 Task: Look for space in Coudekerque-Branche, France from 8th June, 2023 to 16th June, 2023 for 2 adults in price range Rs.10000 to Rs.15000. Place can be entire place with 1  bedroom having 1 bed and 1 bathroom. Property type can be house, flat, guest house, hotel. Amenities needed are: wifi, washing machine. Booking option can be shelf check-in. Required host language is English.
Action: Mouse moved to (416, 115)
Screenshot: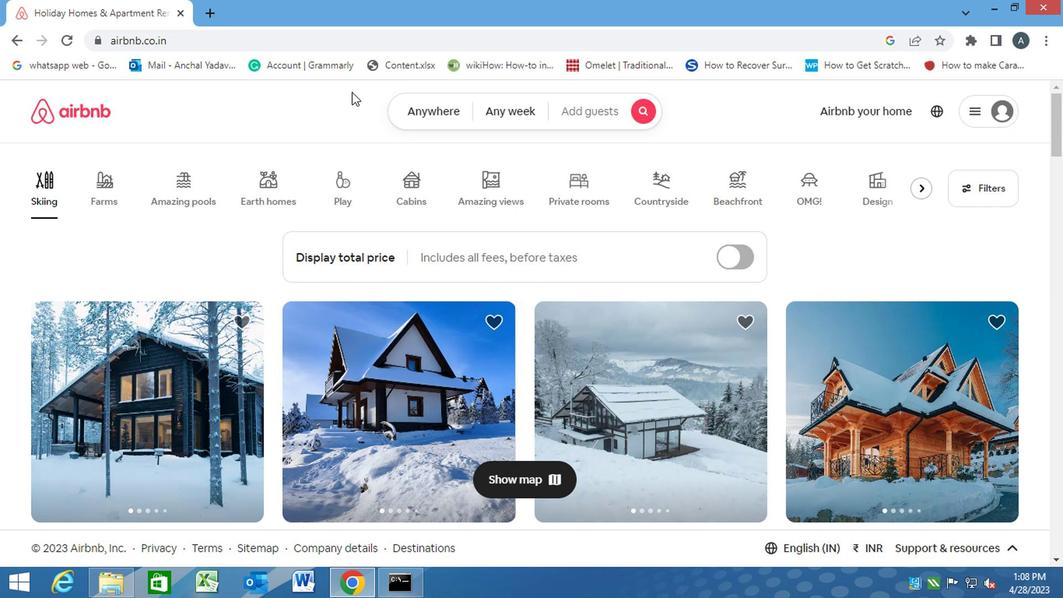 
Action: Mouse pressed left at (416, 115)
Screenshot: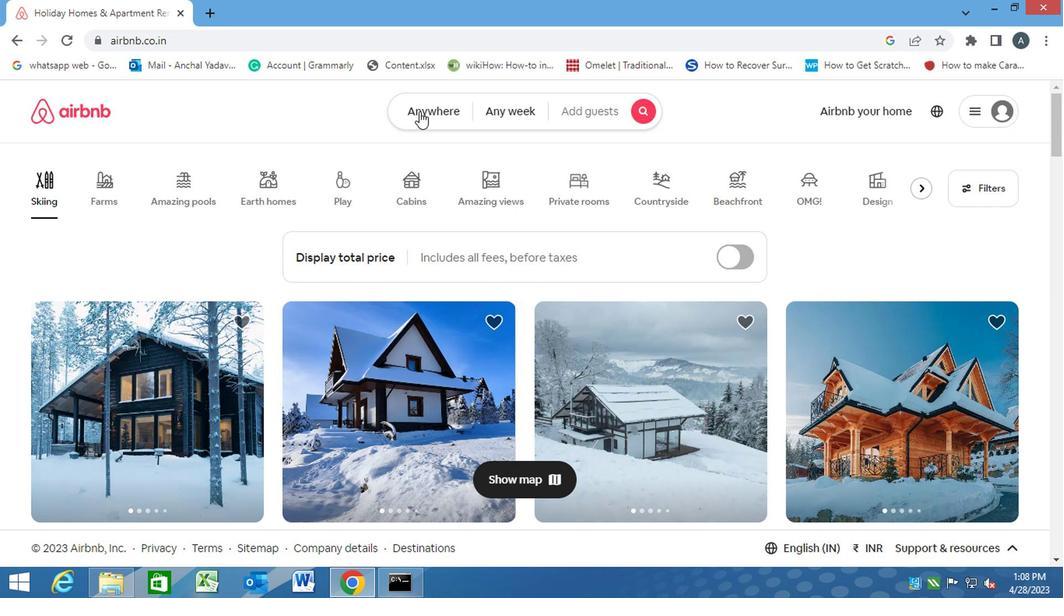 
Action: Mouse moved to (363, 169)
Screenshot: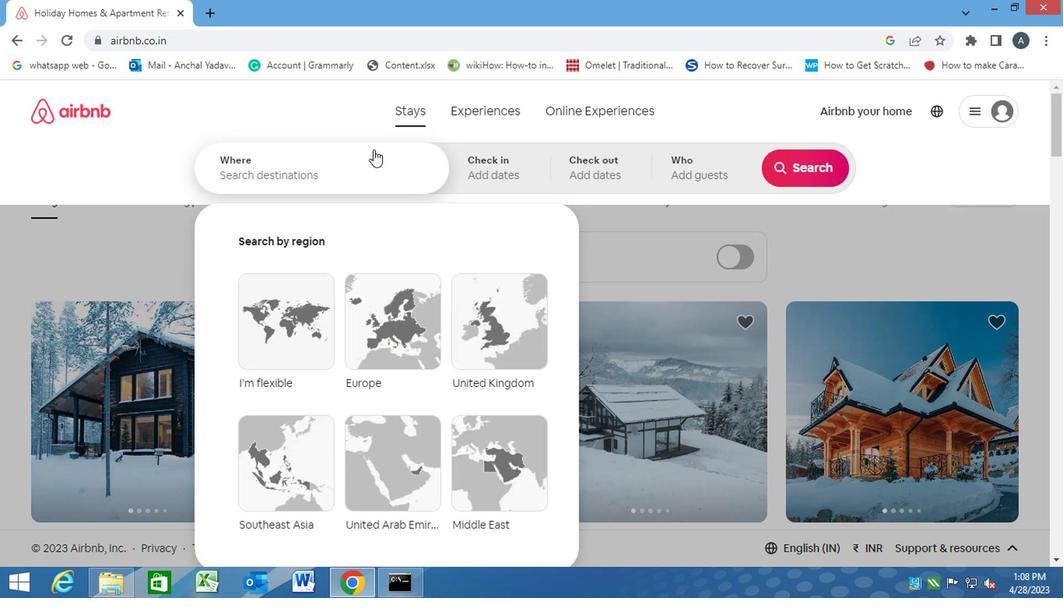 
Action: Mouse pressed left at (363, 169)
Screenshot: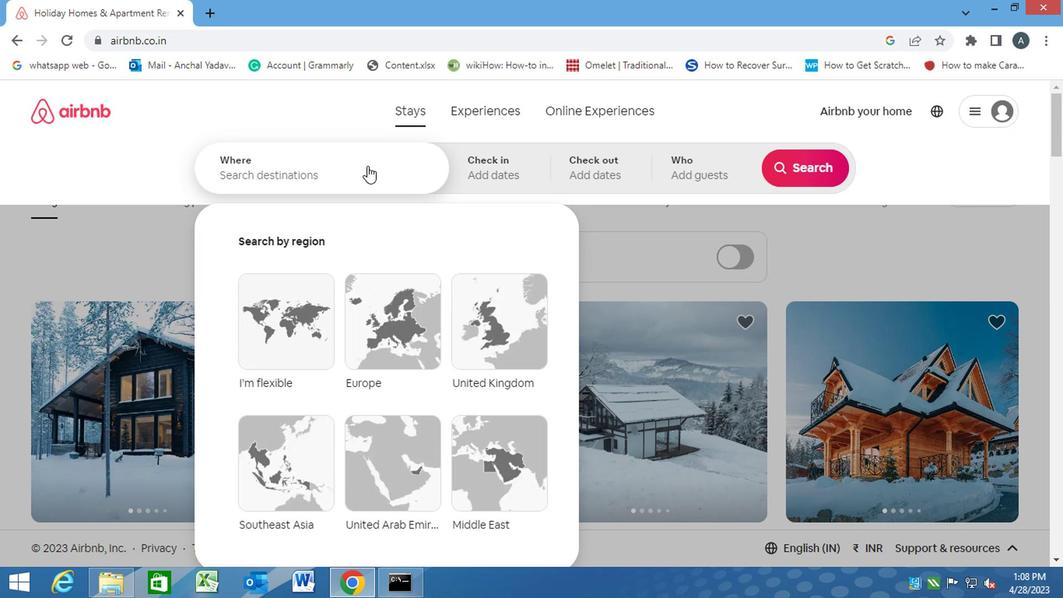 
Action: Key pressed <Key.caps_lock>c<Key.caps_lock>oudekerque-<Key.caps_lock>b
Screenshot: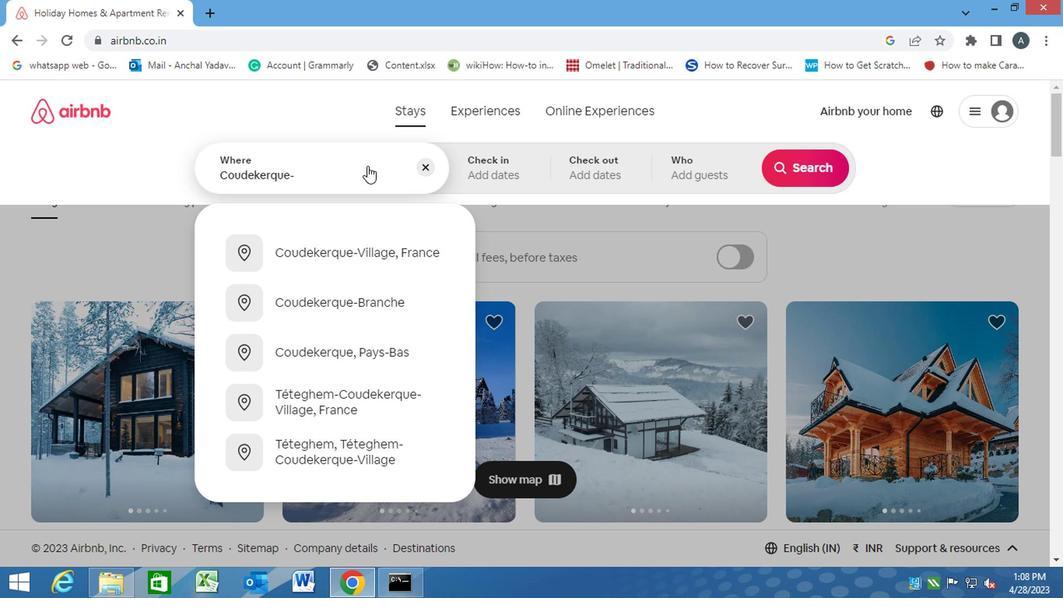 
Action: Mouse moved to (364, 169)
Screenshot: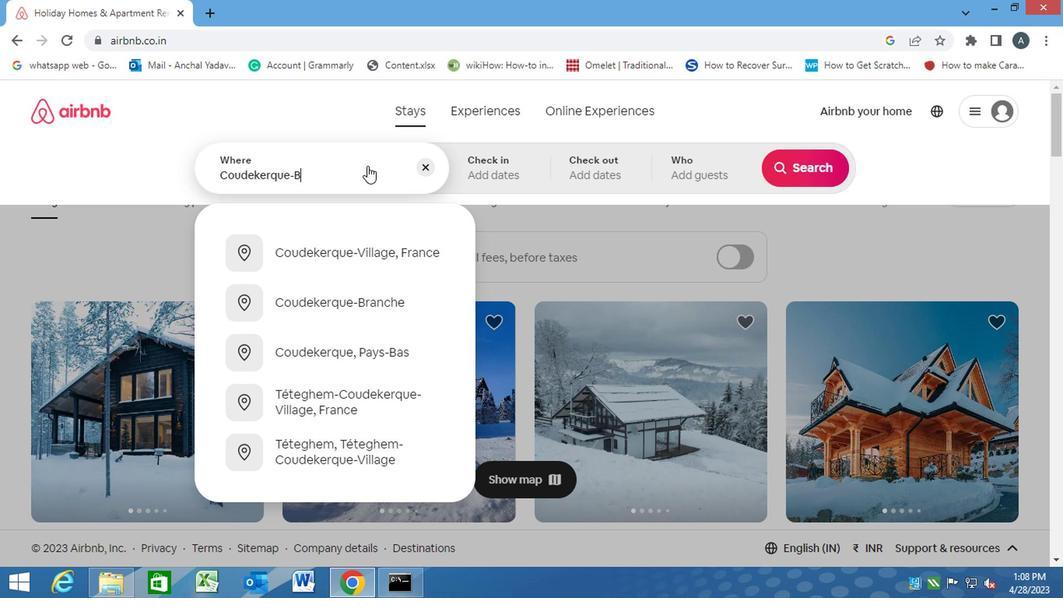 
Action: Key pressed <Key.caps_lock>ranche,<Key.space><Key.caps_lock>f<Key.caps_lock>rance<Key.enter>
Screenshot: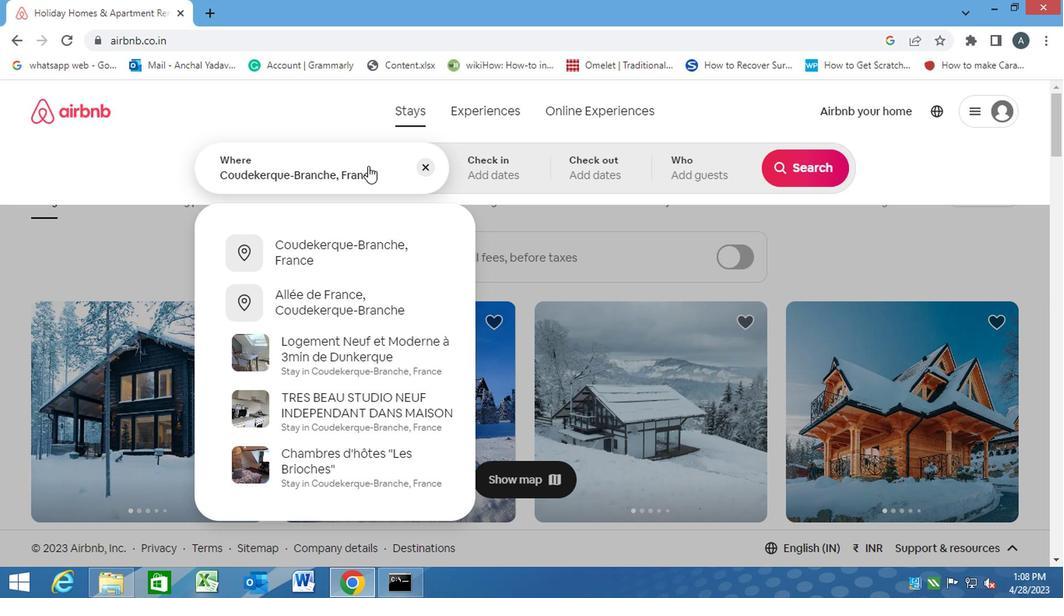 
Action: Mouse moved to (796, 291)
Screenshot: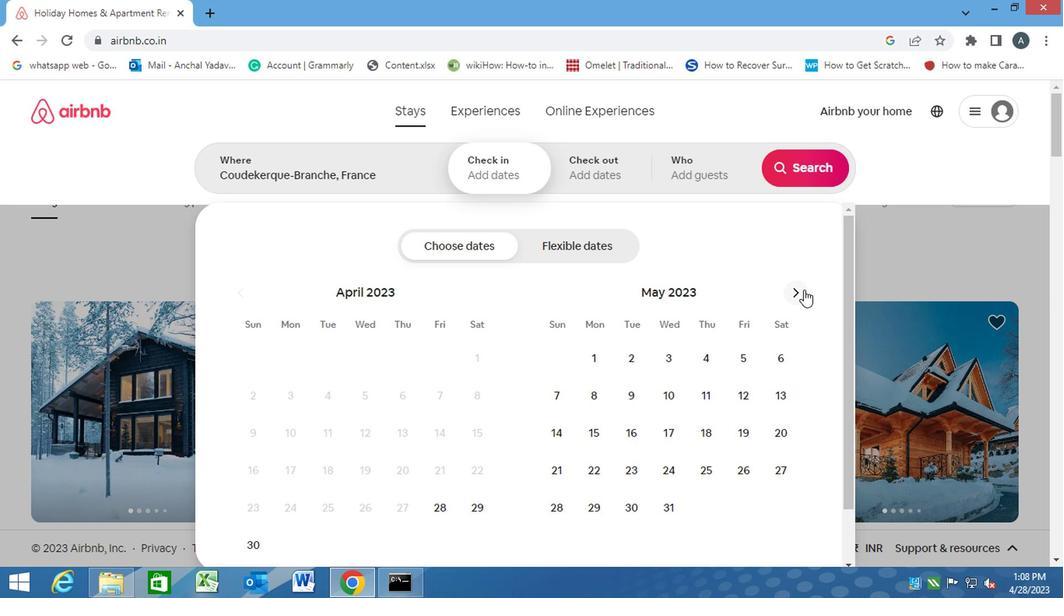 
Action: Mouse pressed left at (796, 291)
Screenshot: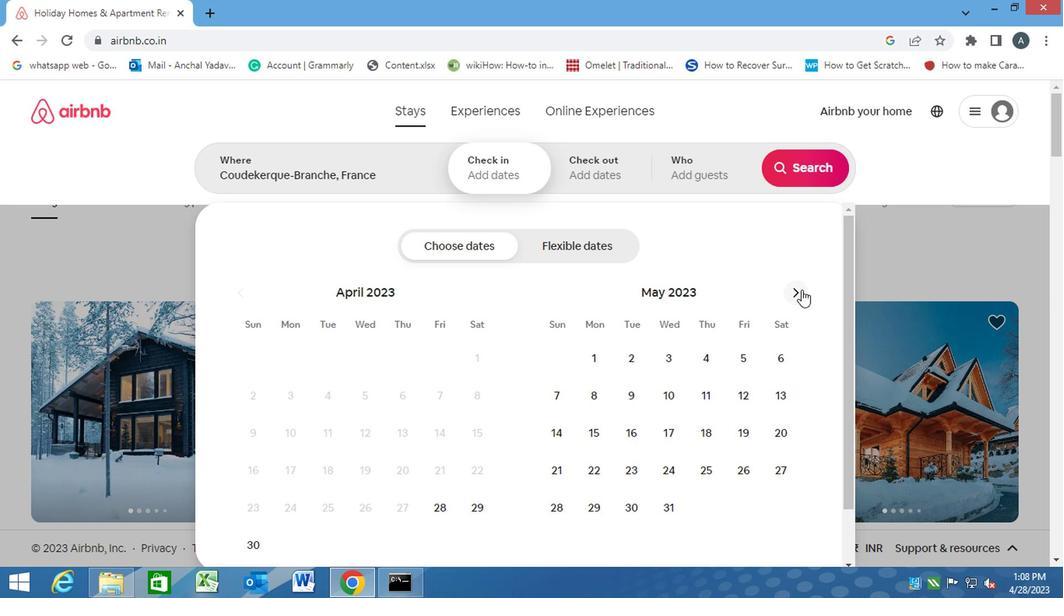 
Action: Mouse moved to (713, 398)
Screenshot: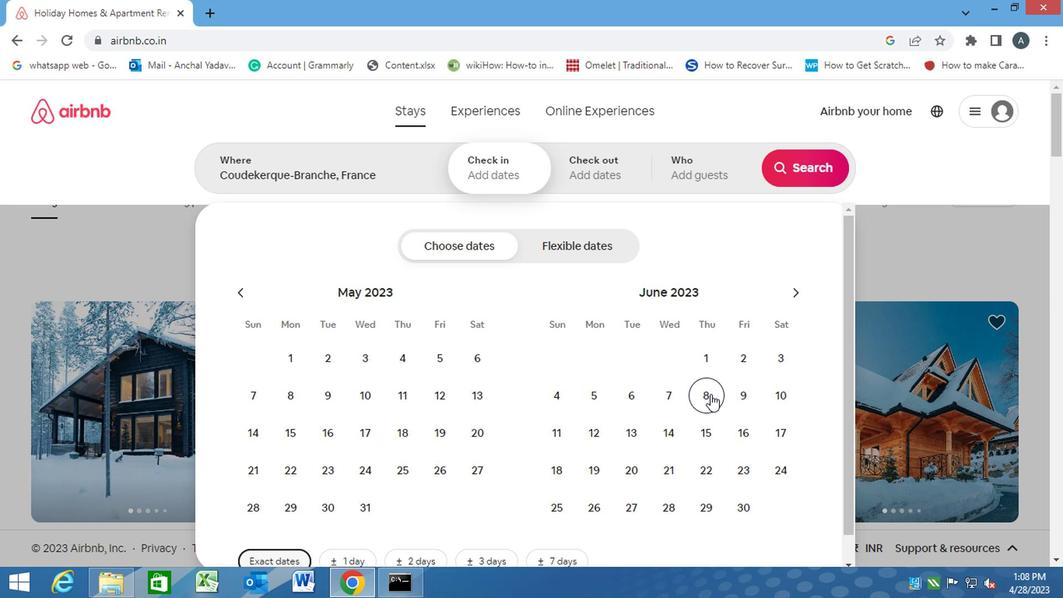 
Action: Mouse pressed left at (713, 398)
Screenshot: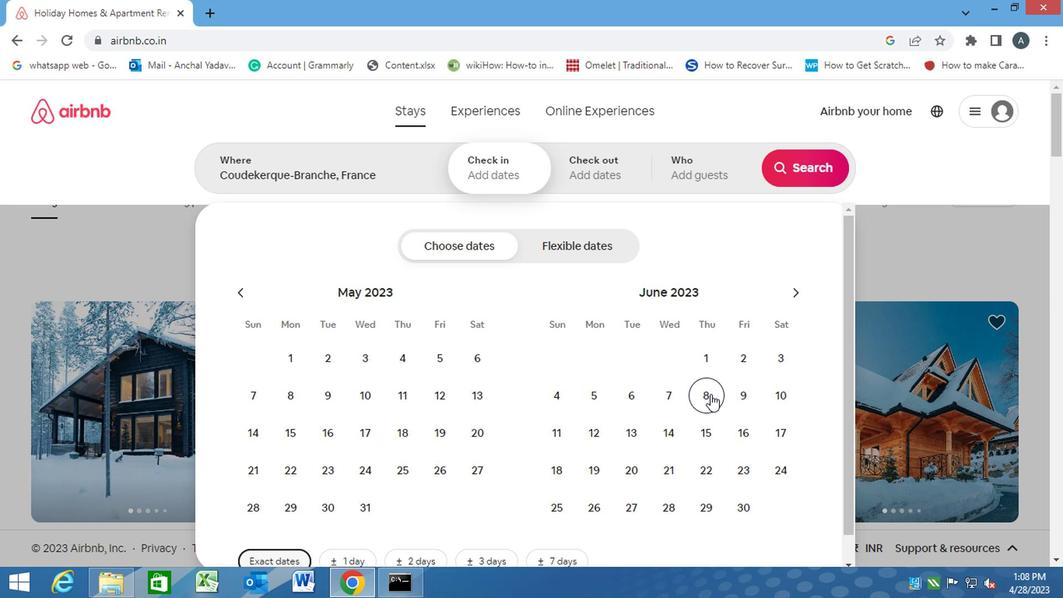
Action: Mouse moved to (740, 436)
Screenshot: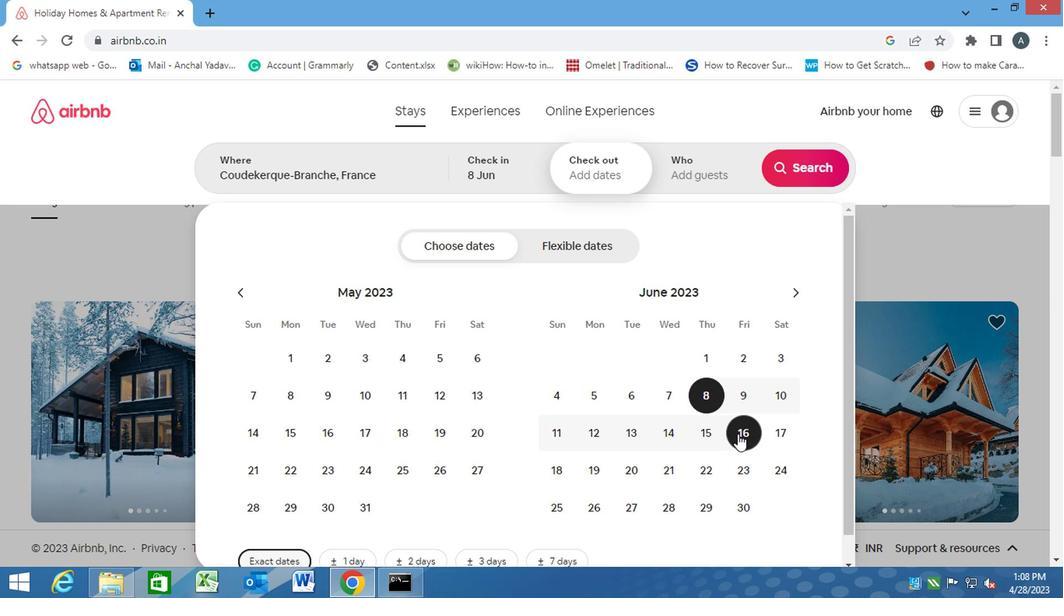
Action: Mouse pressed left at (740, 436)
Screenshot: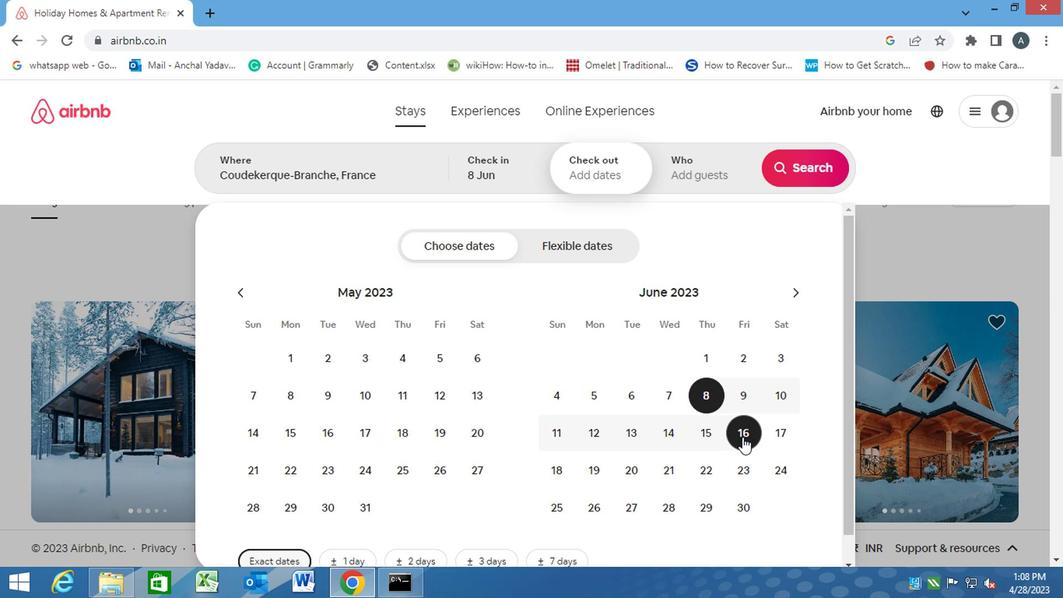 
Action: Mouse moved to (683, 183)
Screenshot: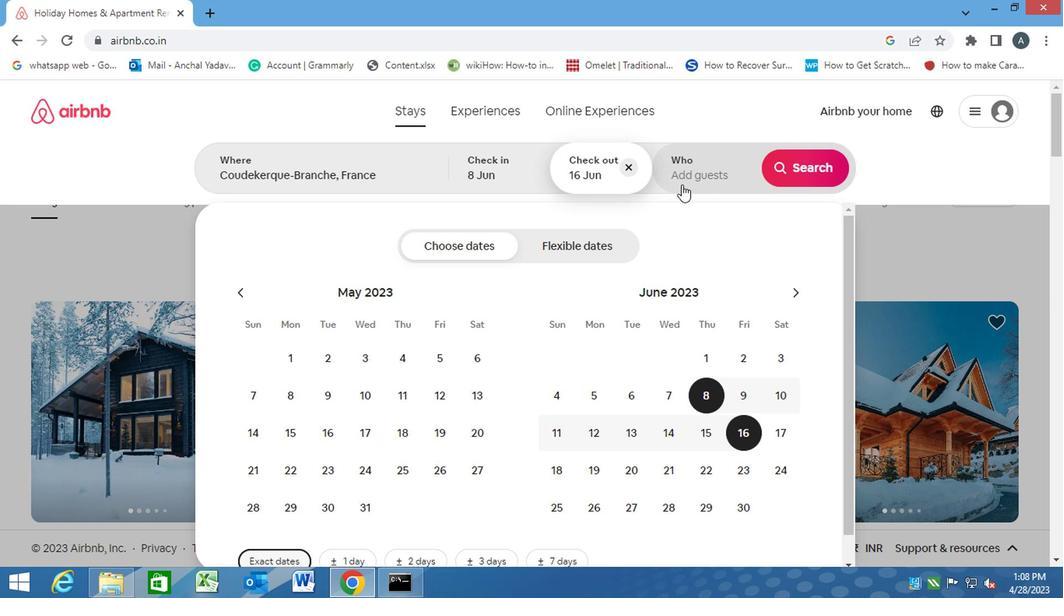 
Action: Mouse pressed left at (683, 183)
Screenshot: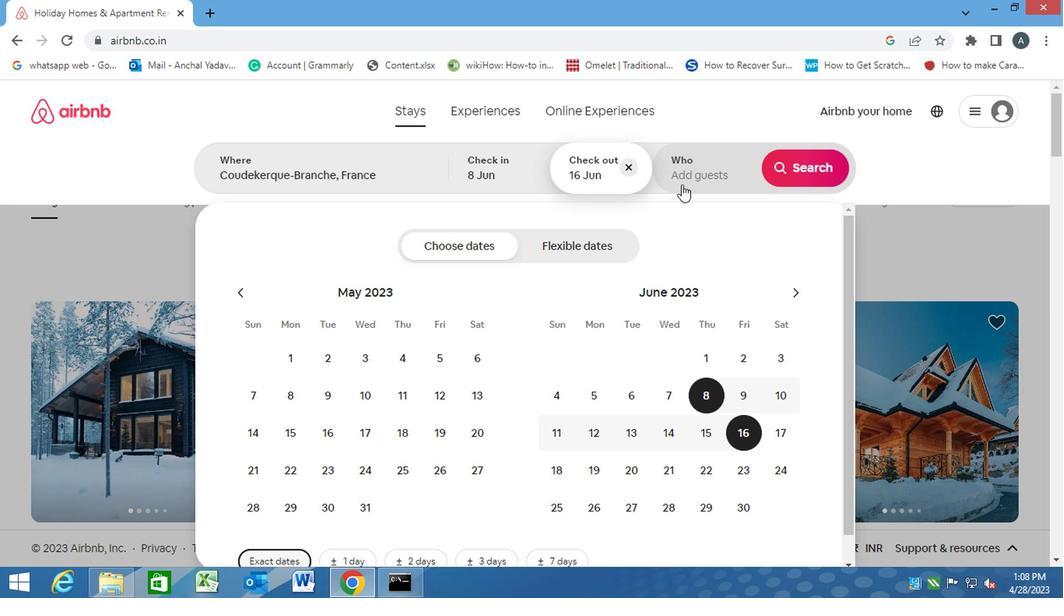 
Action: Mouse moved to (803, 246)
Screenshot: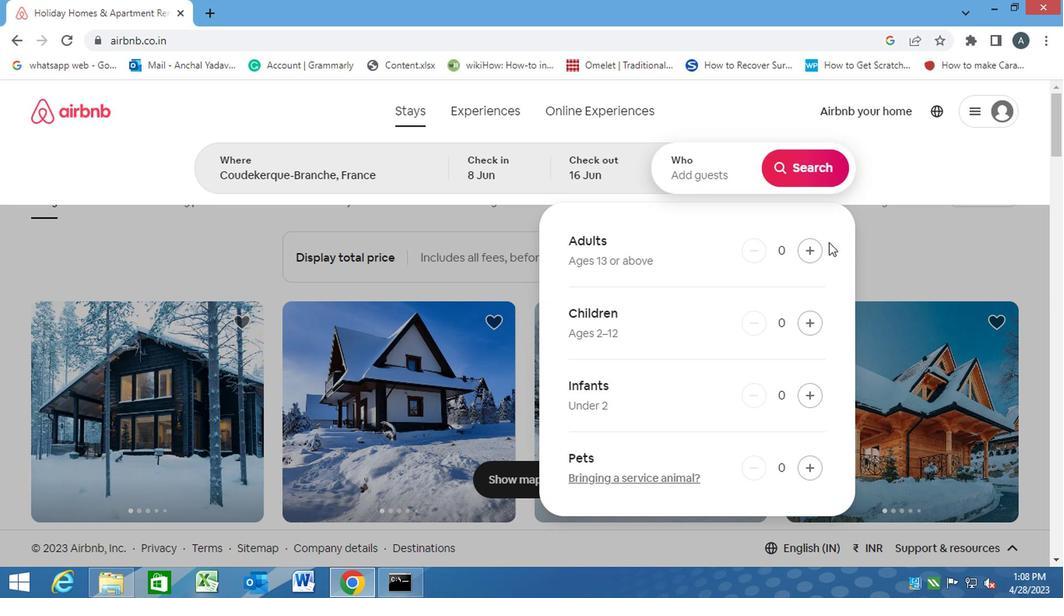 
Action: Mouse pressed left at (803, 246)
Screenshot: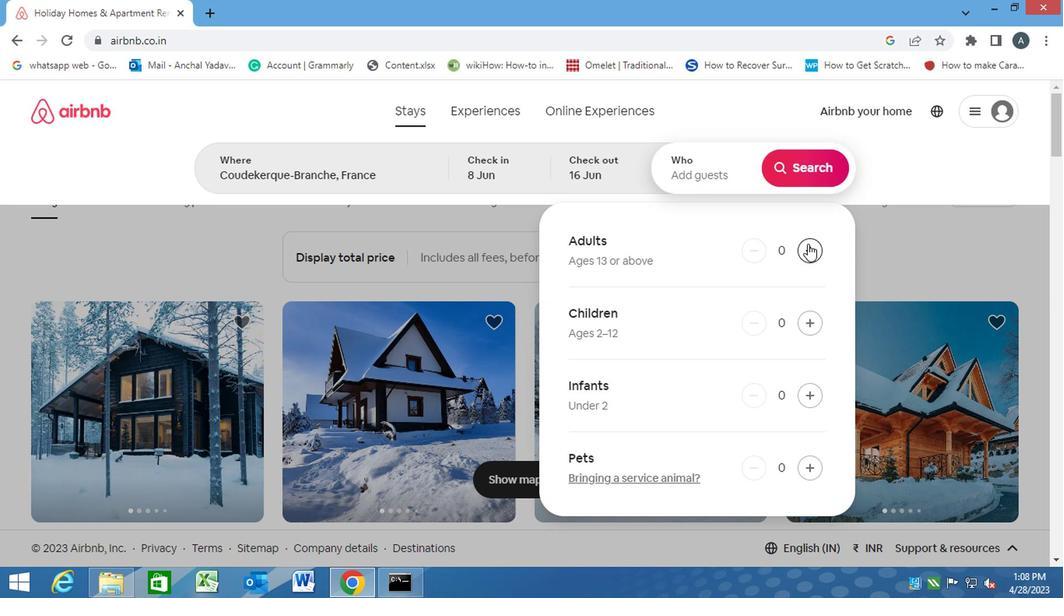 
Action: Mouse pressed left at (803, 246)
Screenshot: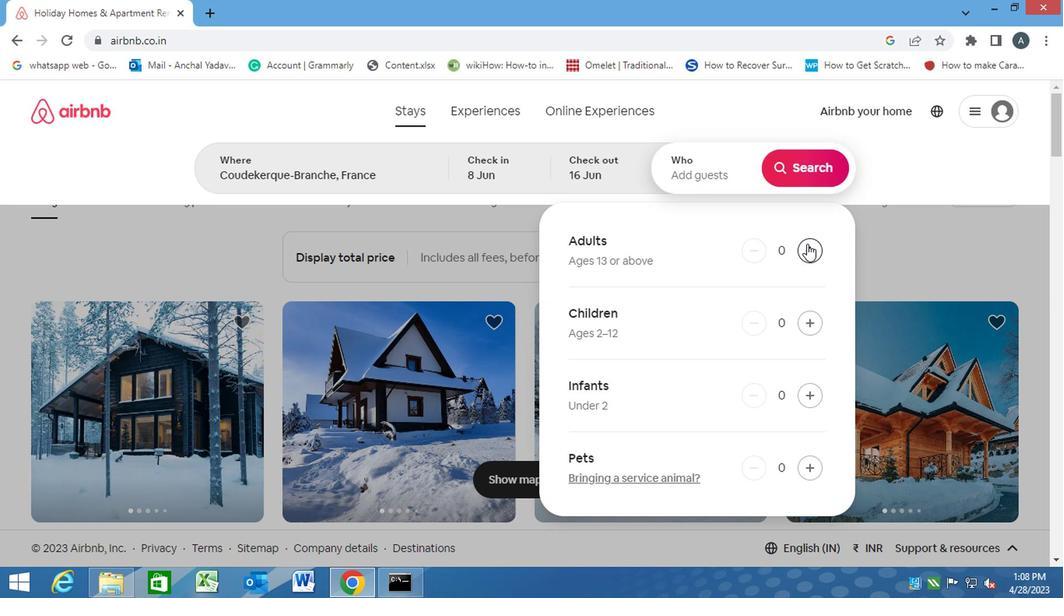 
Action: Mouse moved to (791, 178)
Screenshot: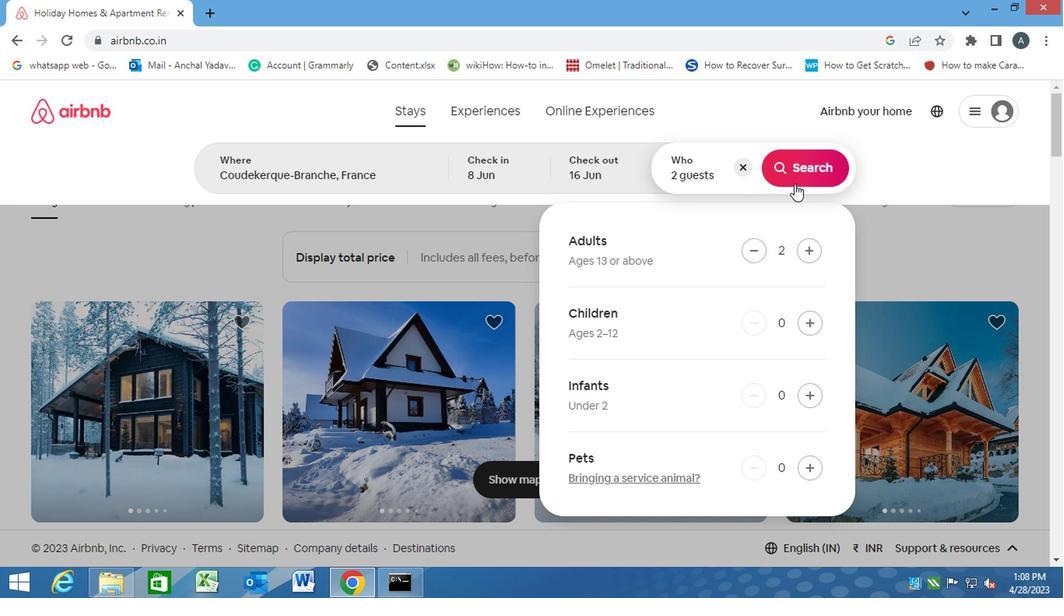 
Action: Mouse pressed left at (791, 178)
Screenshot: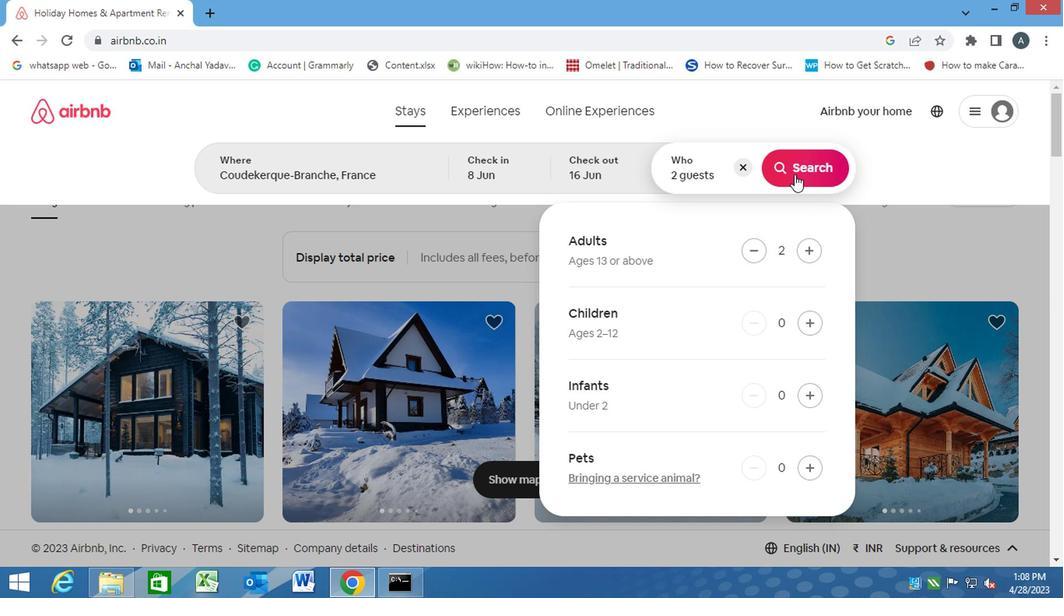 
Action: Mouse moved to (987, 176)
Screenshot: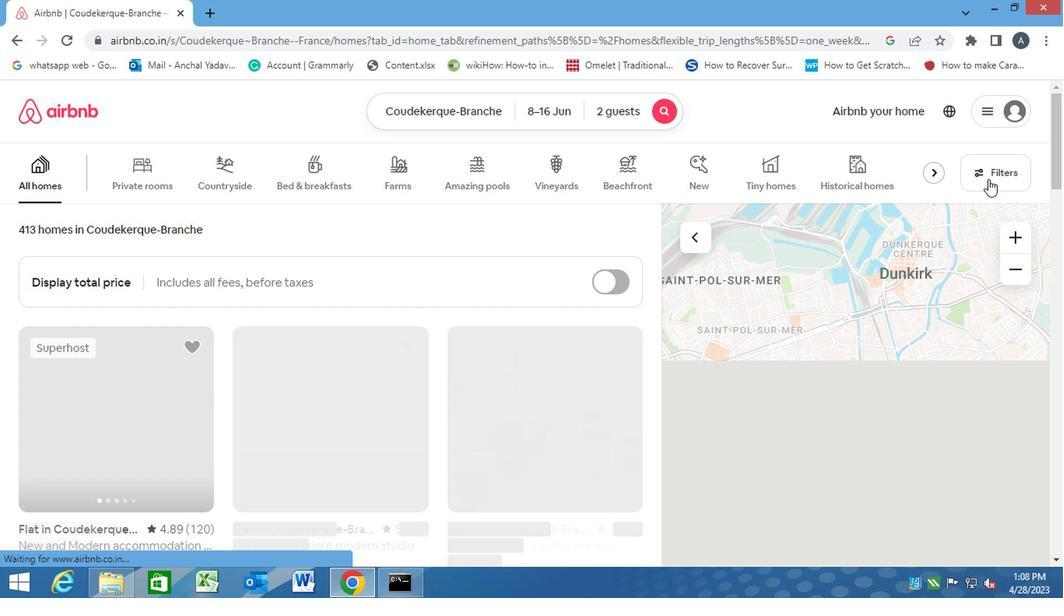 
Action: Mouse pressed left at (987, 176)
Screenshot: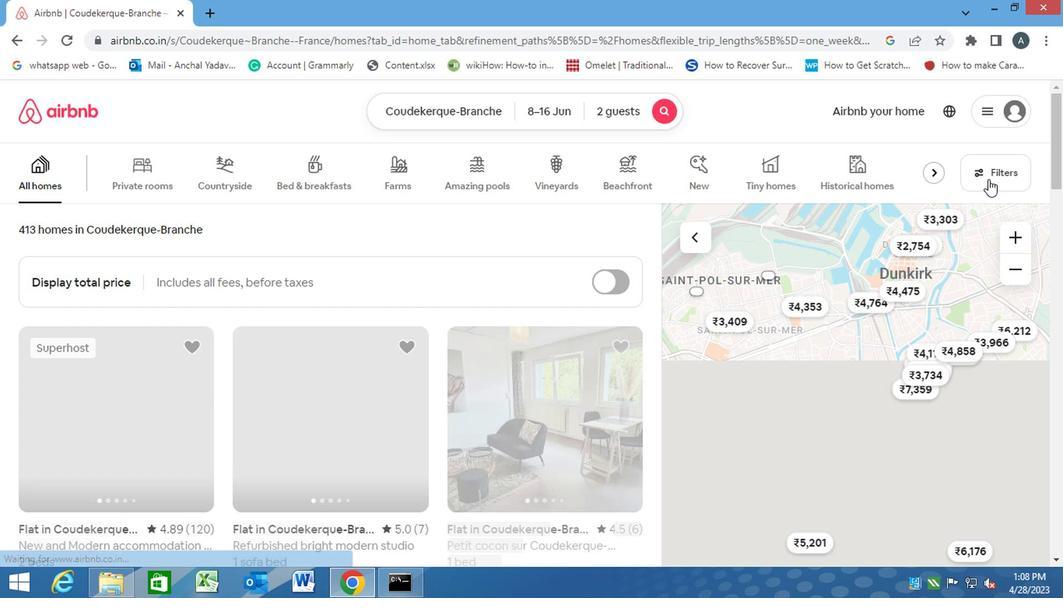 
Action: Mouse moved to (325, 374)
Screenshot: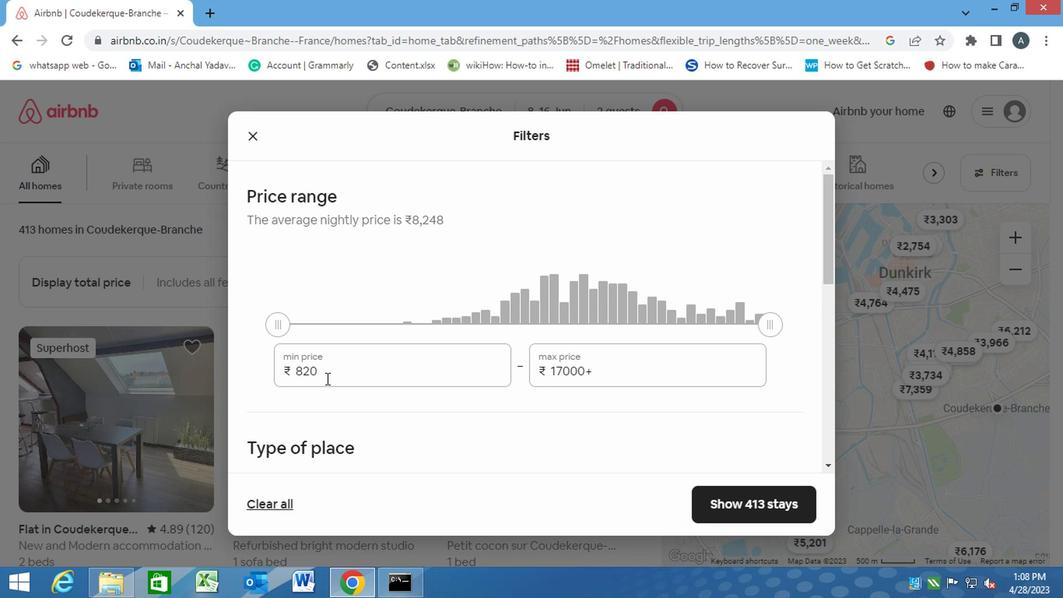 
Action: Mouse pressed left at (325, 374)
Screenshot: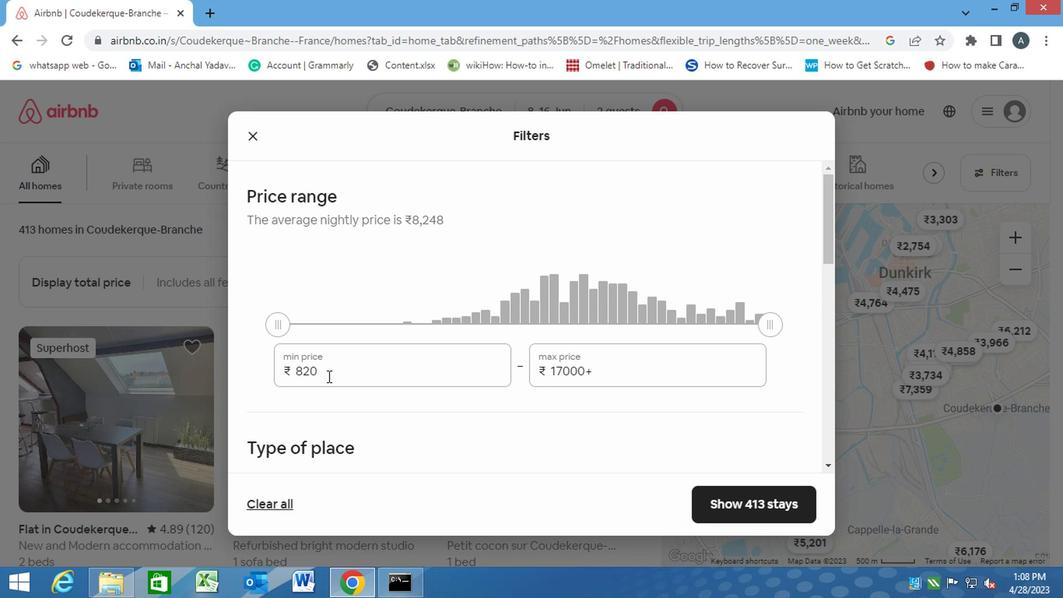 
Action: Mouse moved to (269, 375)
Screenshot: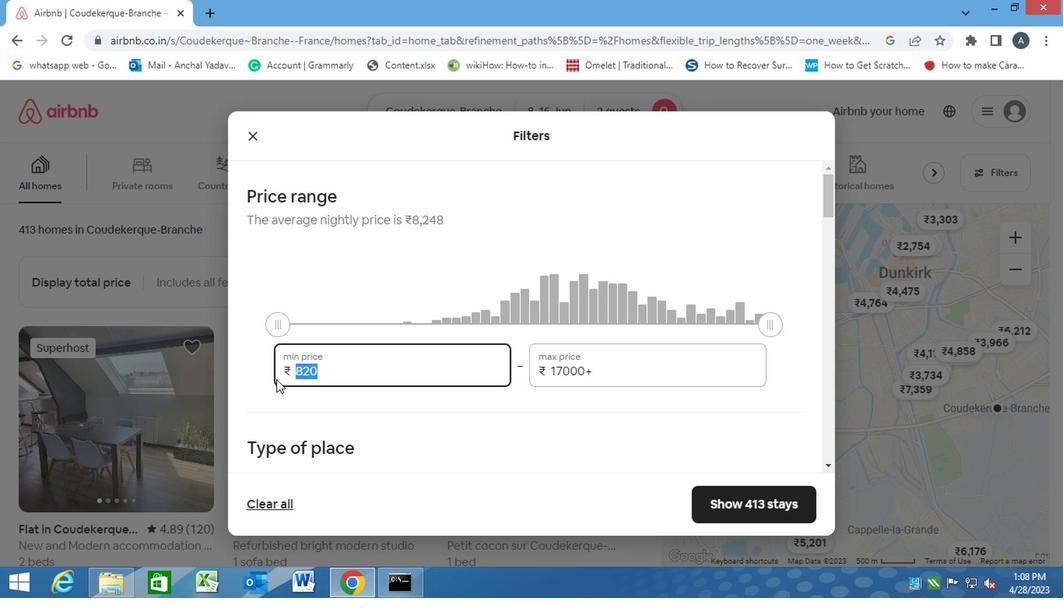 
Action: Key pressed 10000<Key.tab><Key.backspace><Key.backspace><Key.backspace><Key.backspace><Key.backspace><Key.backspace><Key.backspace><Key.backspace><Key.backspace><Key.backspace><Key.backspace><Key.backspace>15000
Screenshot: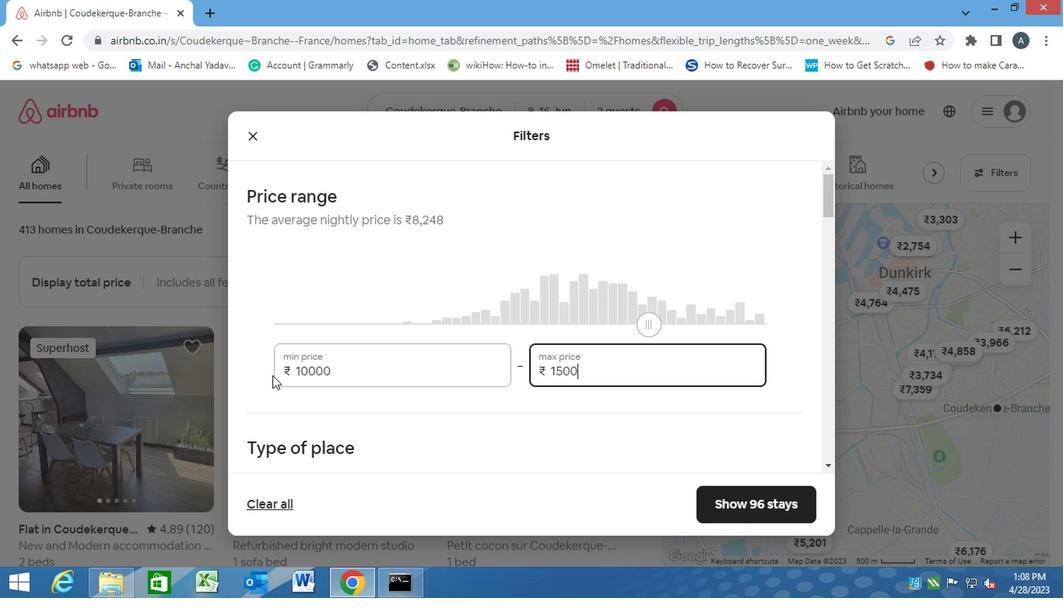 
Action: Mouse moved to (457, 437)
Screenshot: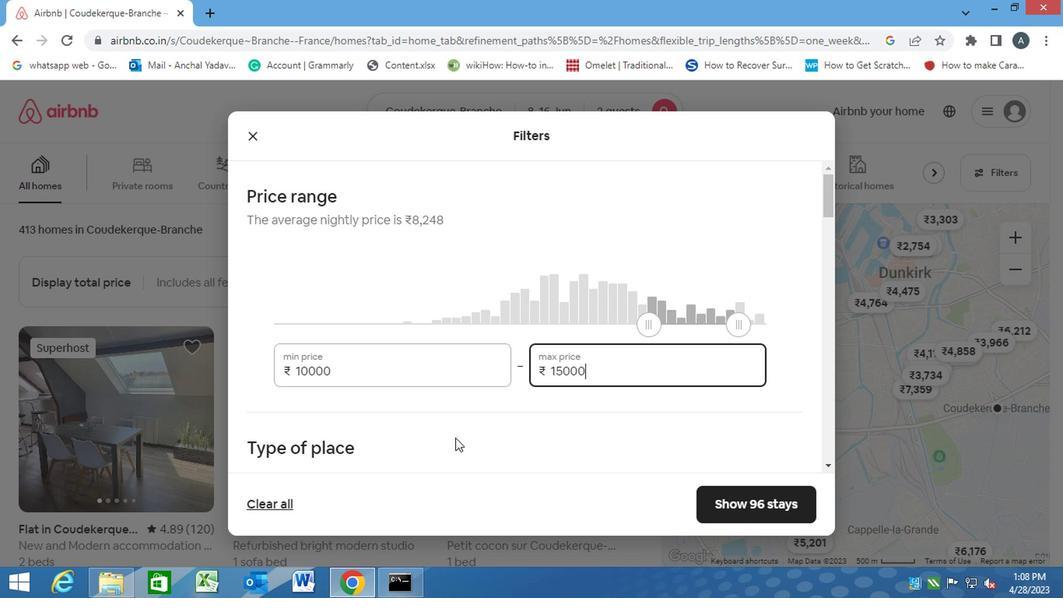 
Action: Mouse pressed left at (457, 437)
Screenshot: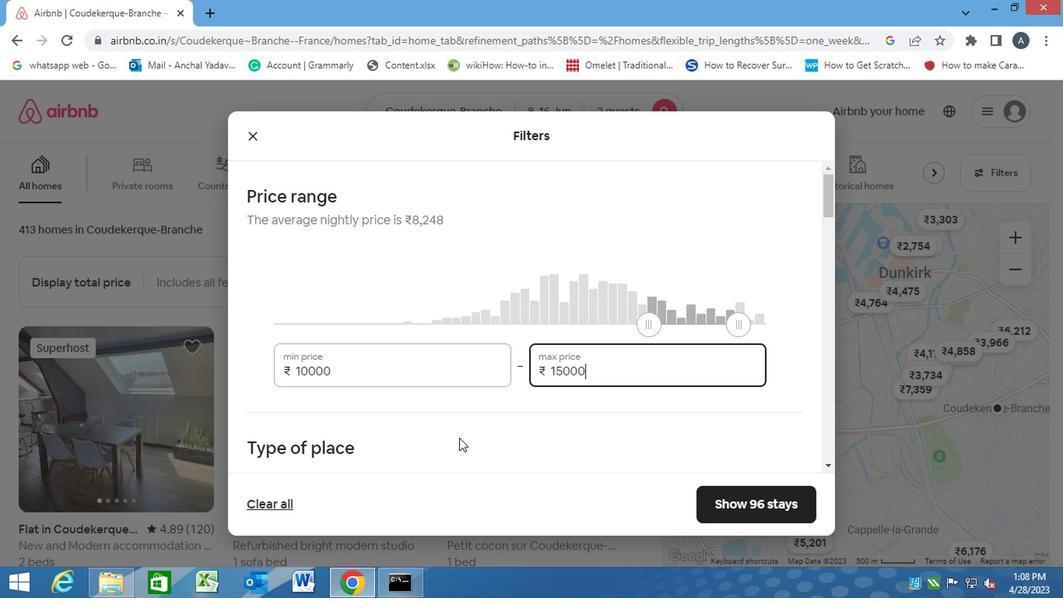
Action: Mouse scrolled (457, 436) with delta (0, -1)
Screenshot: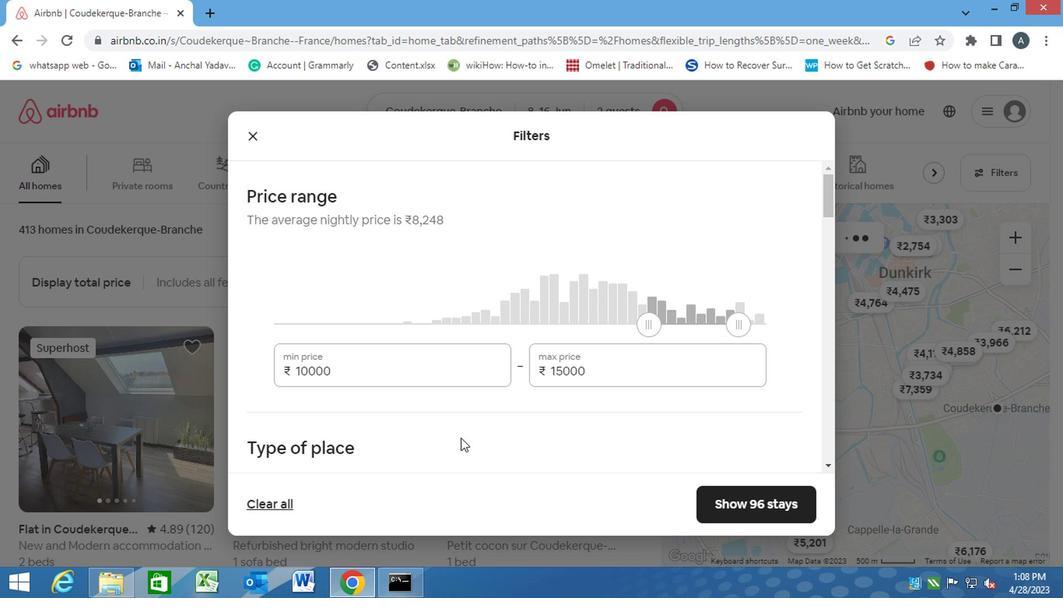 
Action: Mouse scrolled (457, 436) with delta (0, -1)
Screenshot: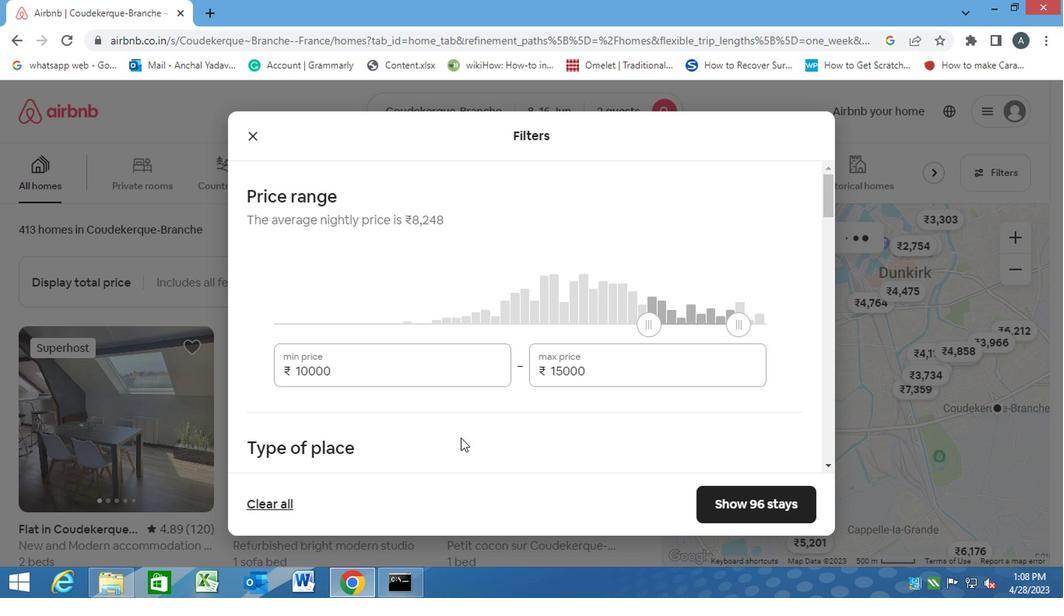 
Action: Mouse moved to (248, 336)
Screenshot: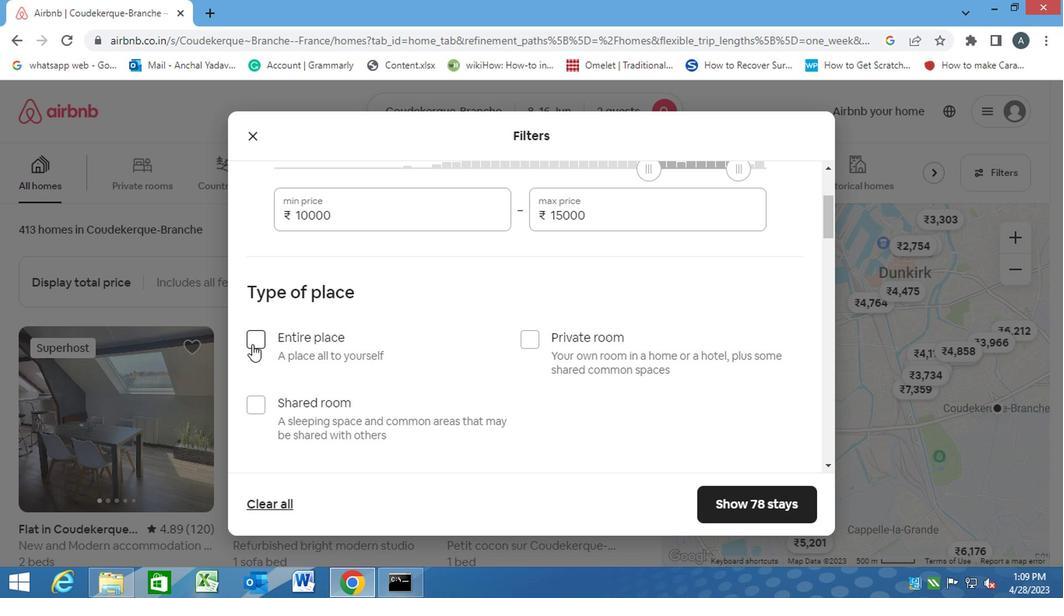 
Action: Mouse pressed left at (248, 336)
Screenshot: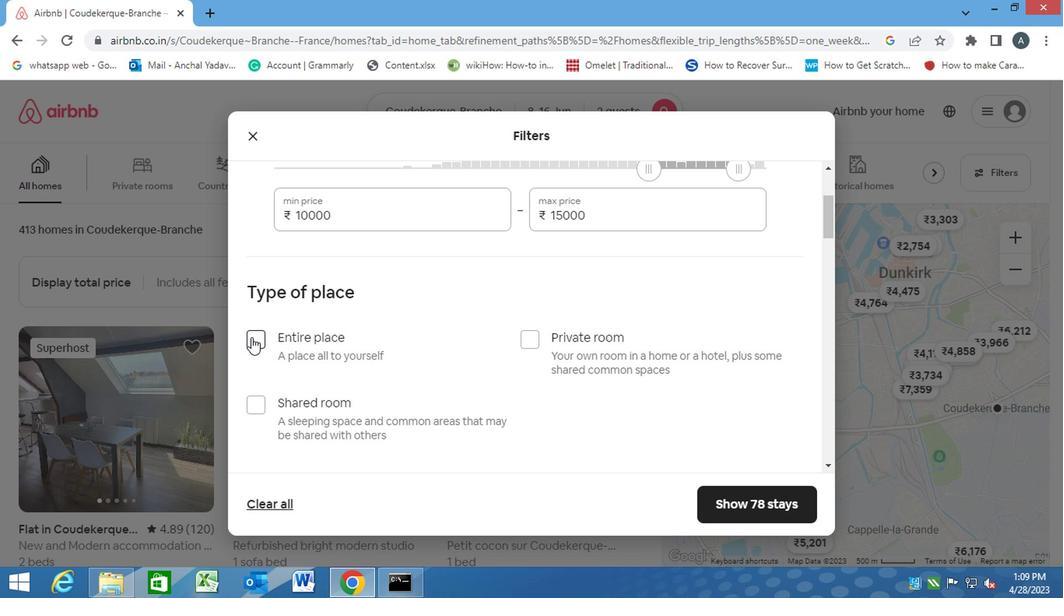 
Action: Mouse moved to (382, 400)
Screenshot: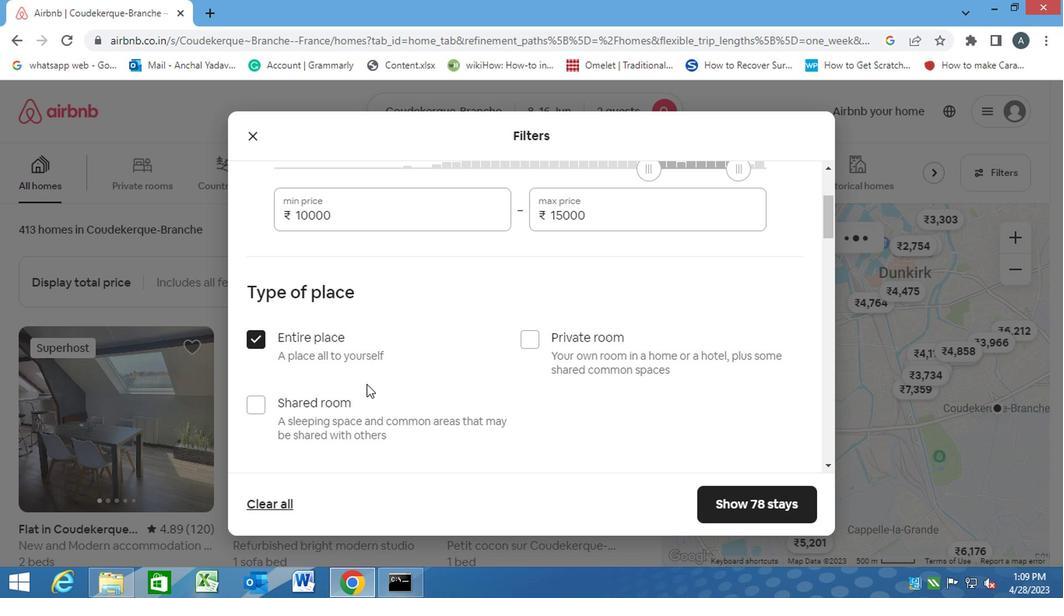 
Action: Mouse scrolled (382, 399) with delta (0, 0)
Screenshot: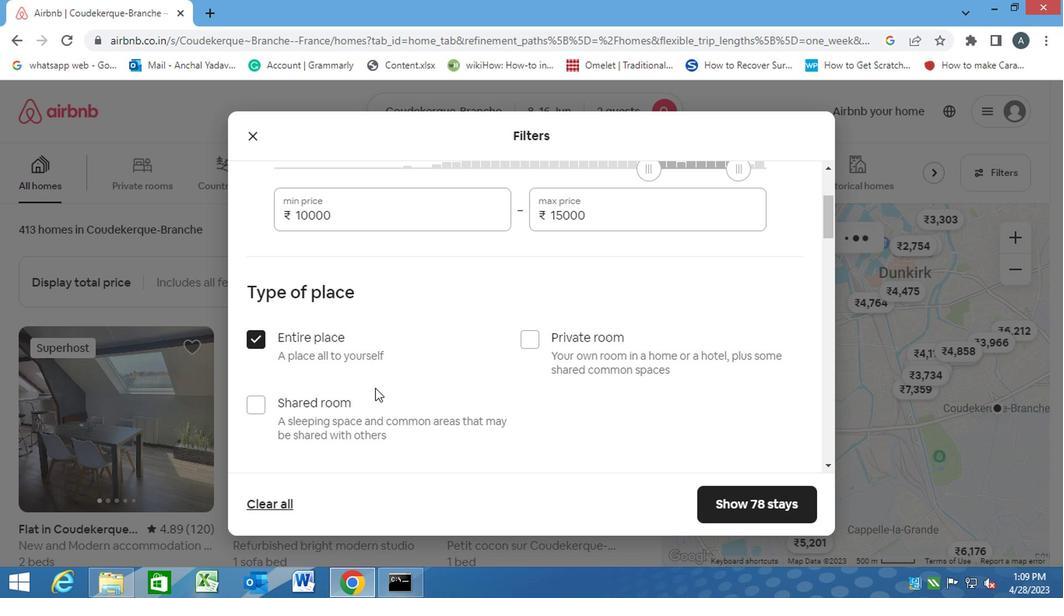 
Action: Mouse moved to (383, 402)
Screenshot: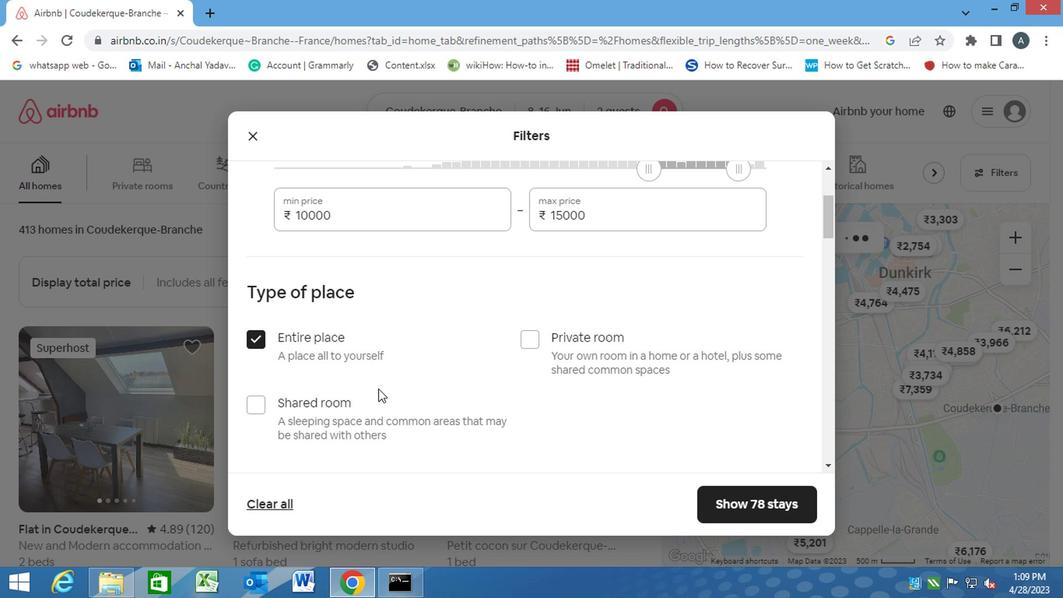 
Action: Mouse scrolled (383, 401) with delta (0, 0)
Screenshot: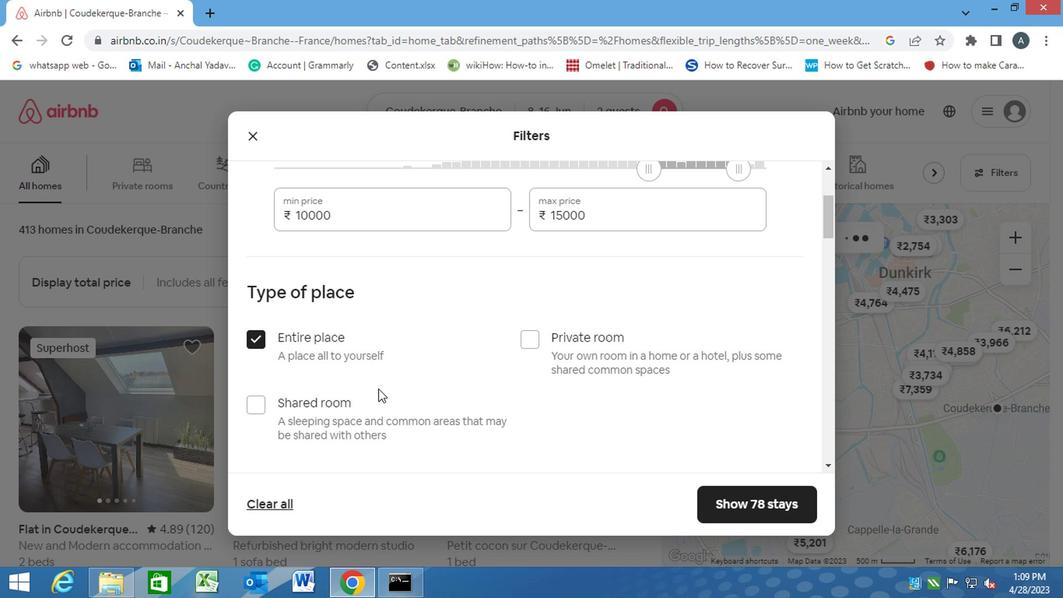 
Action: Mouse moved to (383, 405)
Screenshot: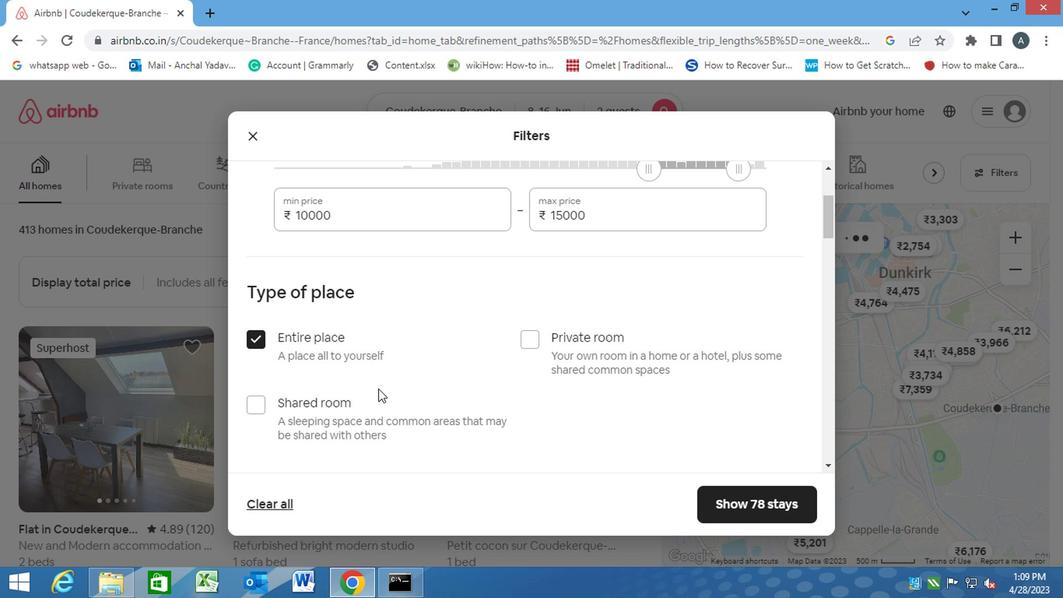 
Action: Mouse scrolled (383, 404) with delta (0, -1)
Screenshot: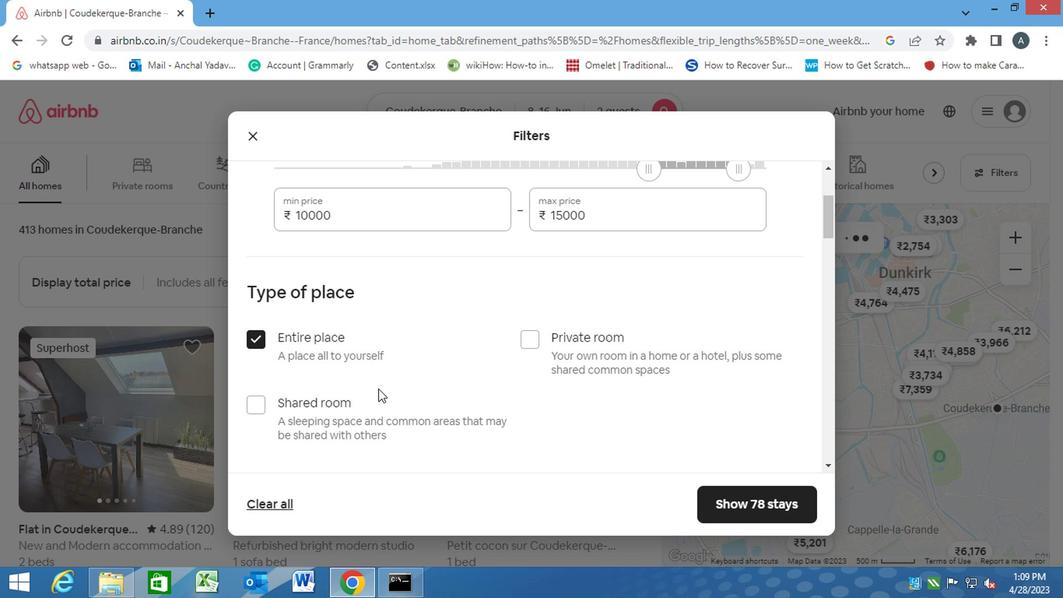 
Action: Mouse scrolled (383, 404) with delta (0, -1)
Screenshot: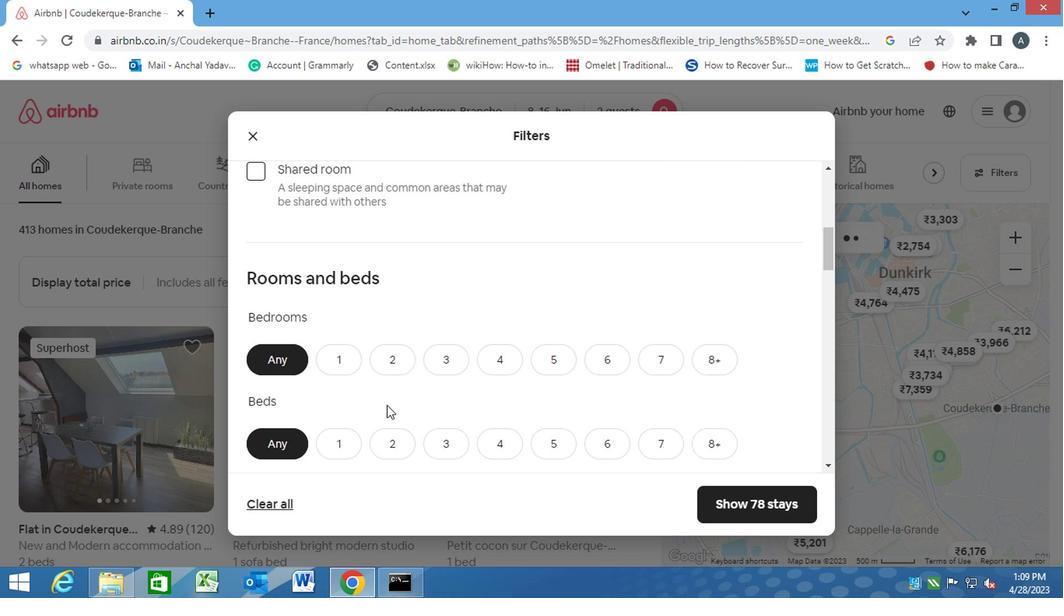 
Action: Mouse moved to (330, 286)
Screenshot: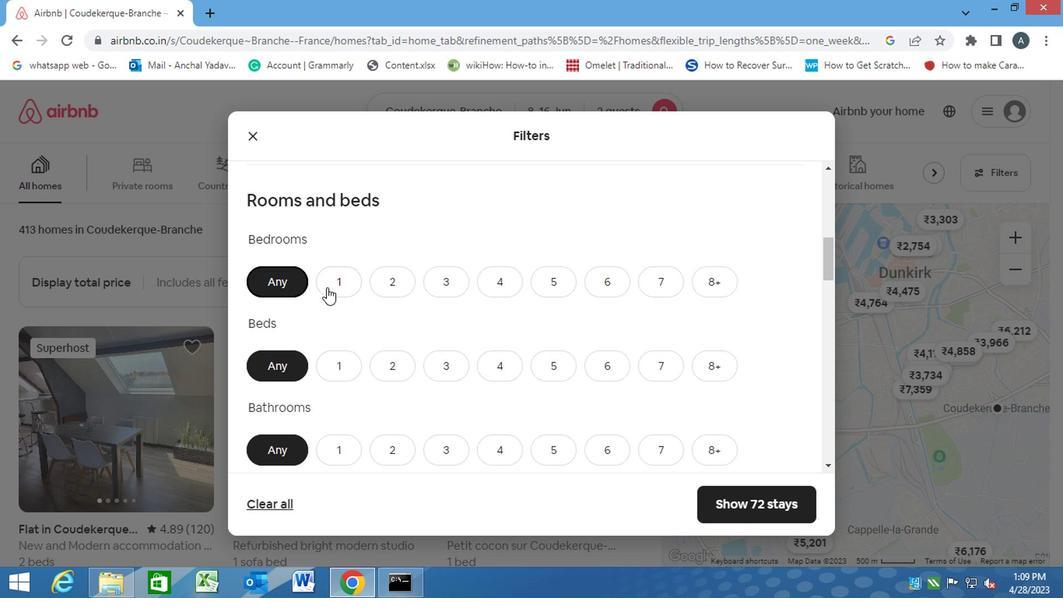 
Action: Mouse pressed left at (330, 286)
Screenshot: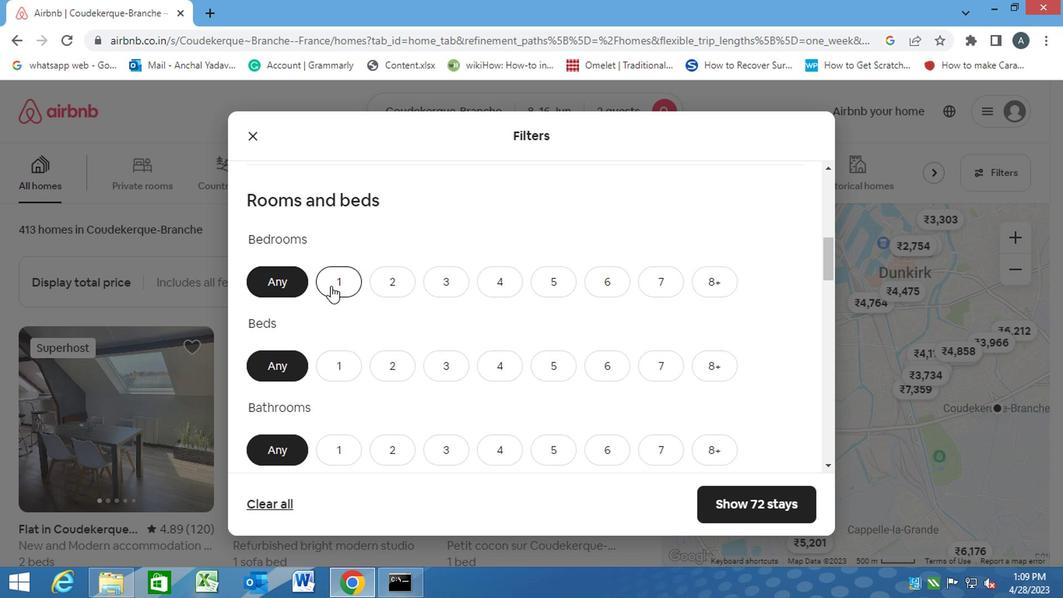 
Action: Mouse moved to (318, 364)
Screenshot: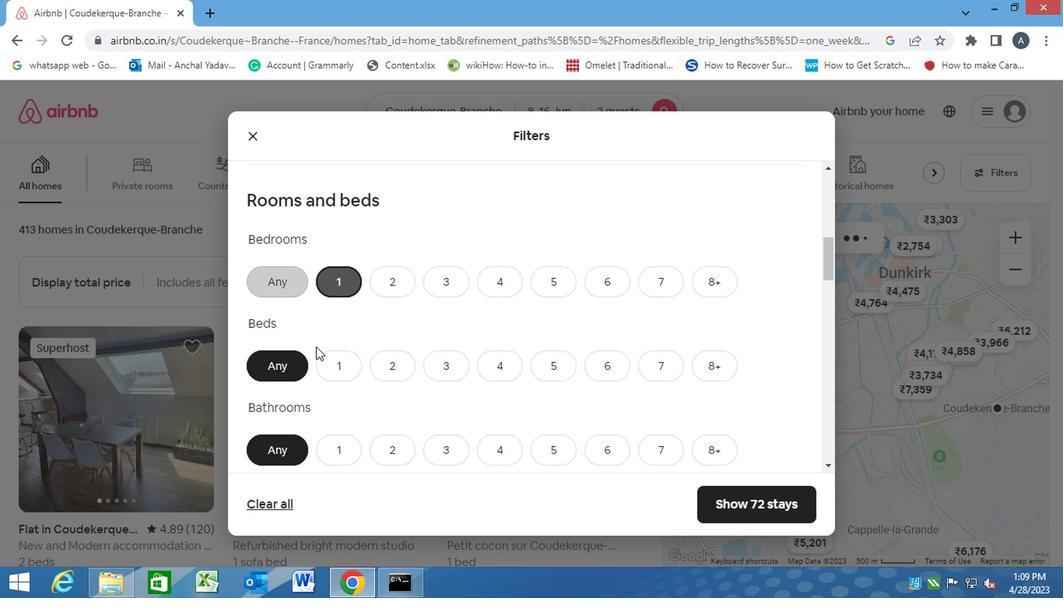 
Action: Mouse pressed left at (318, 364)
Screenshot: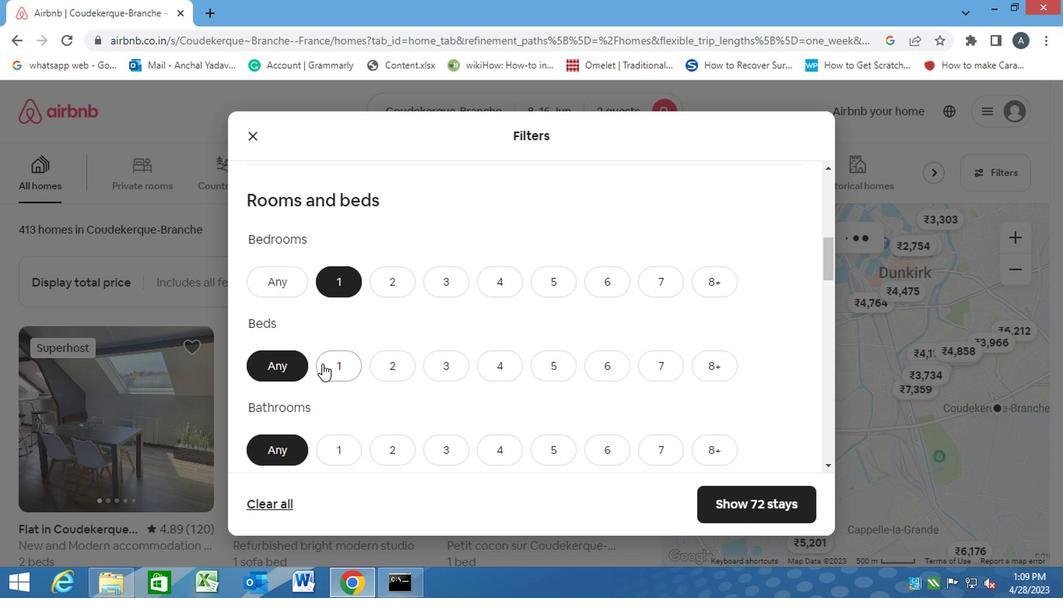 
Action: Mouse moved to (351, 449)
Screenshot: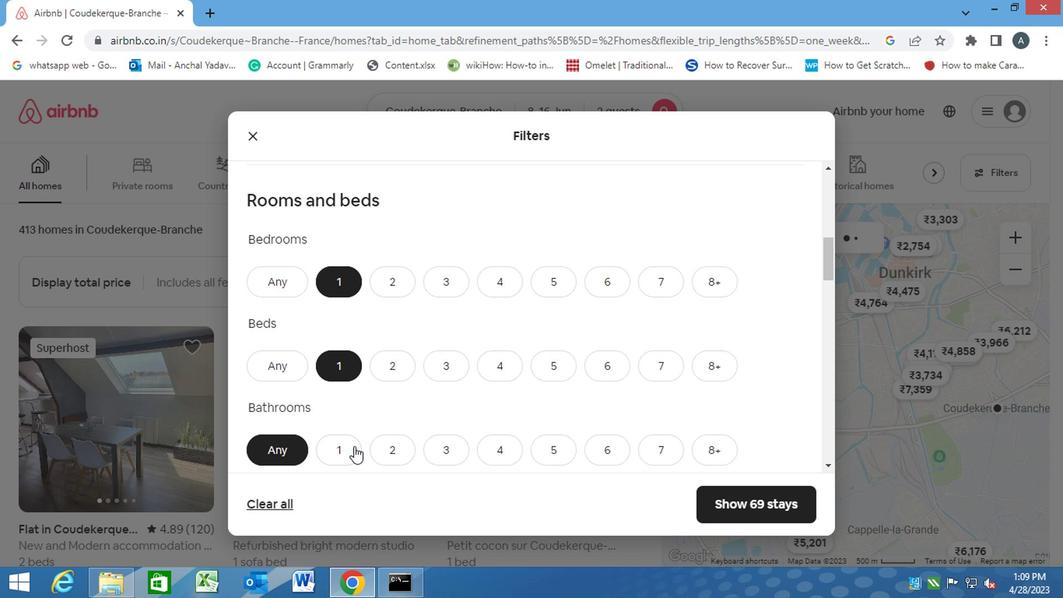 
Action: Mouse pressed left at (351, 449)
Screenshot: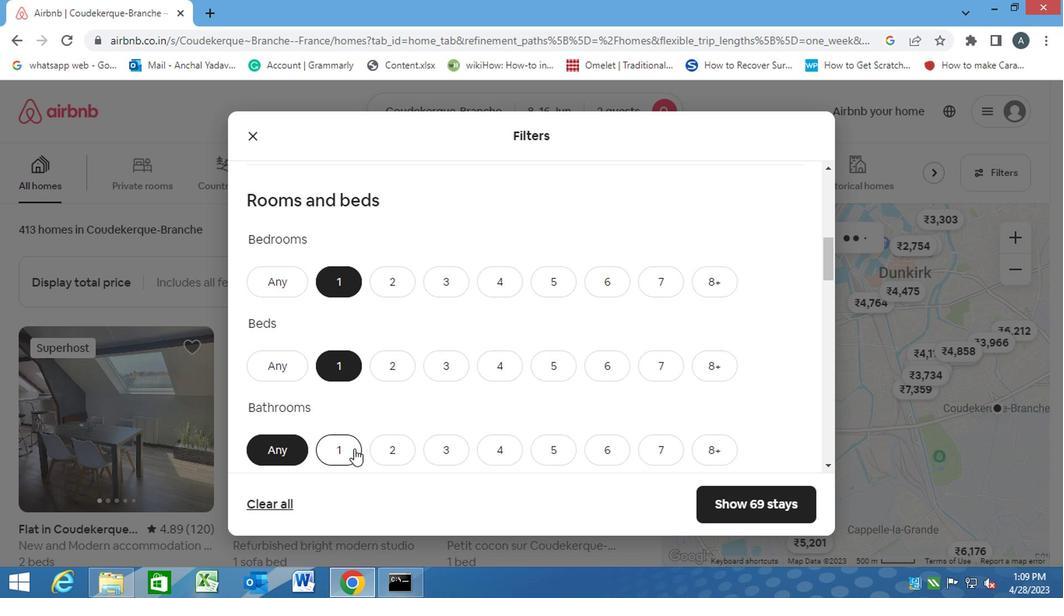 
Action: Mouse moved to (352, 449)
Screenshot: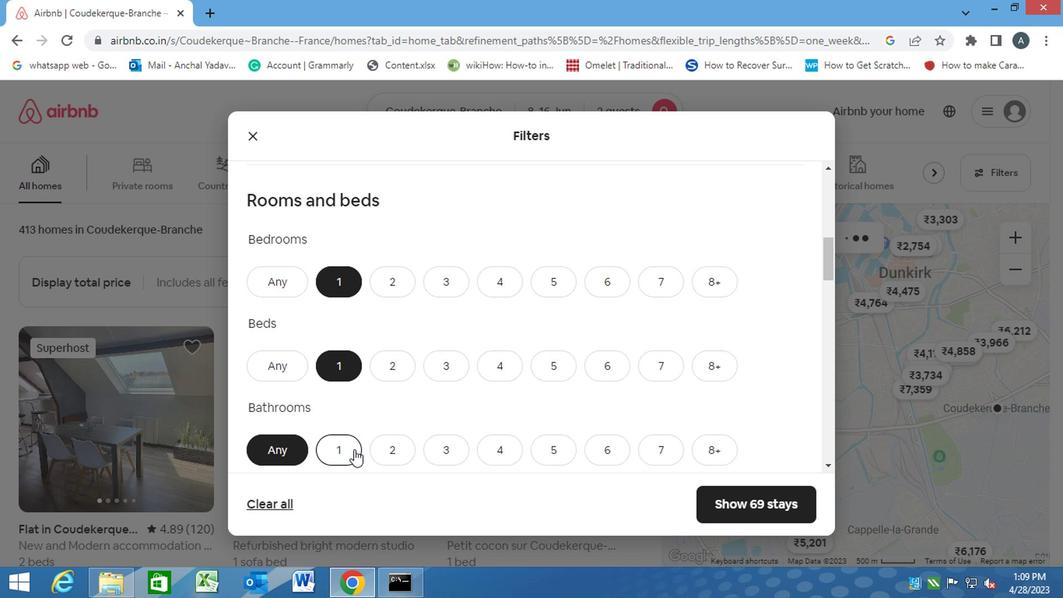 
Action: Mouse scrolled (352, 447) with delta (0, -1)
Screenshot: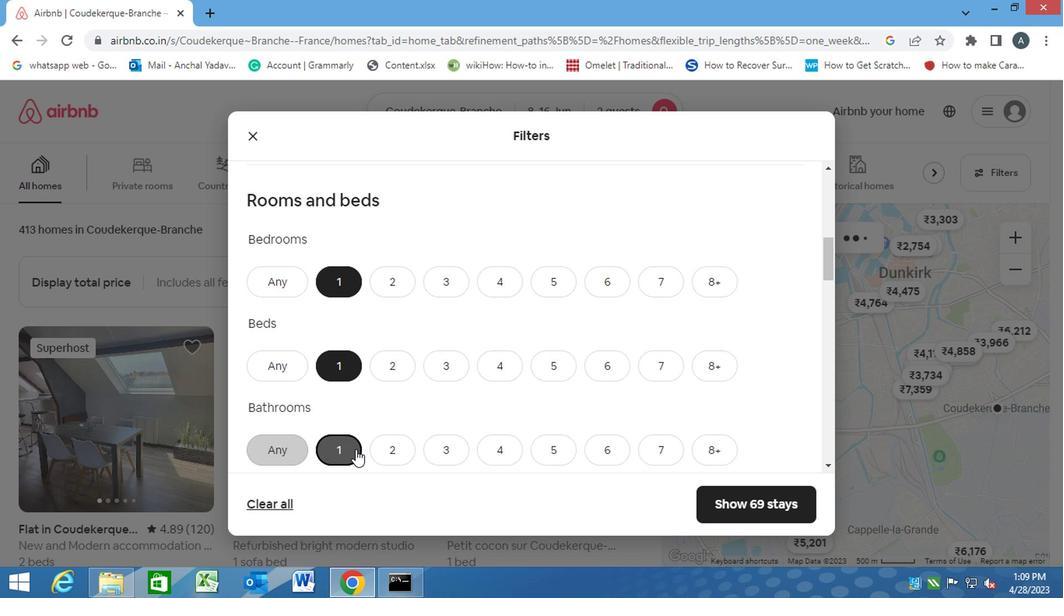 
Action: Mouse scrolled (352, 447) with delta (0, -1)
Screenshot: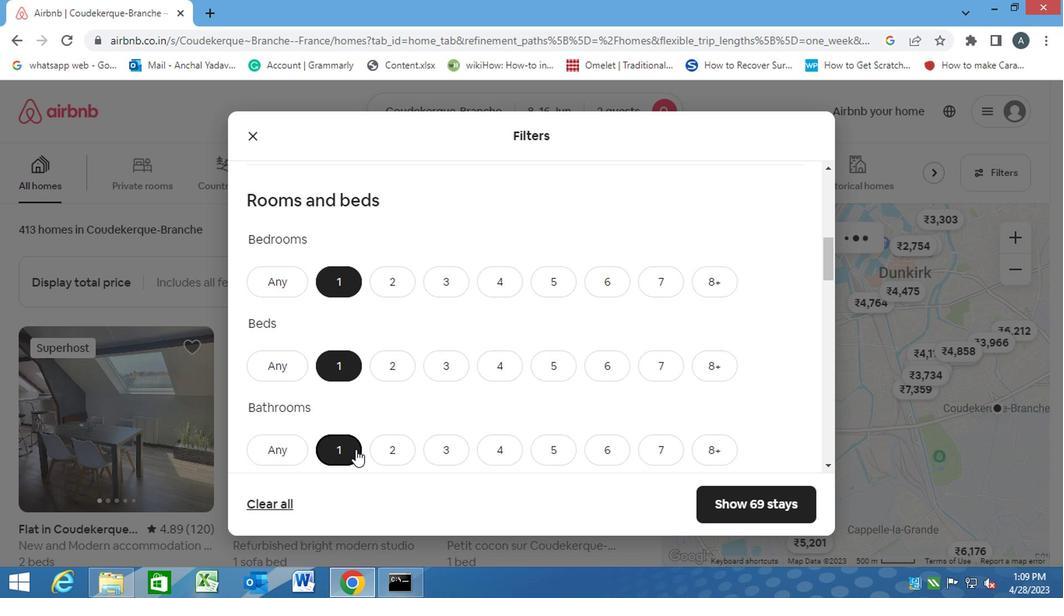 
Action: Mouse scrolled (352, 447) with delta (0, -1)
Screenshot: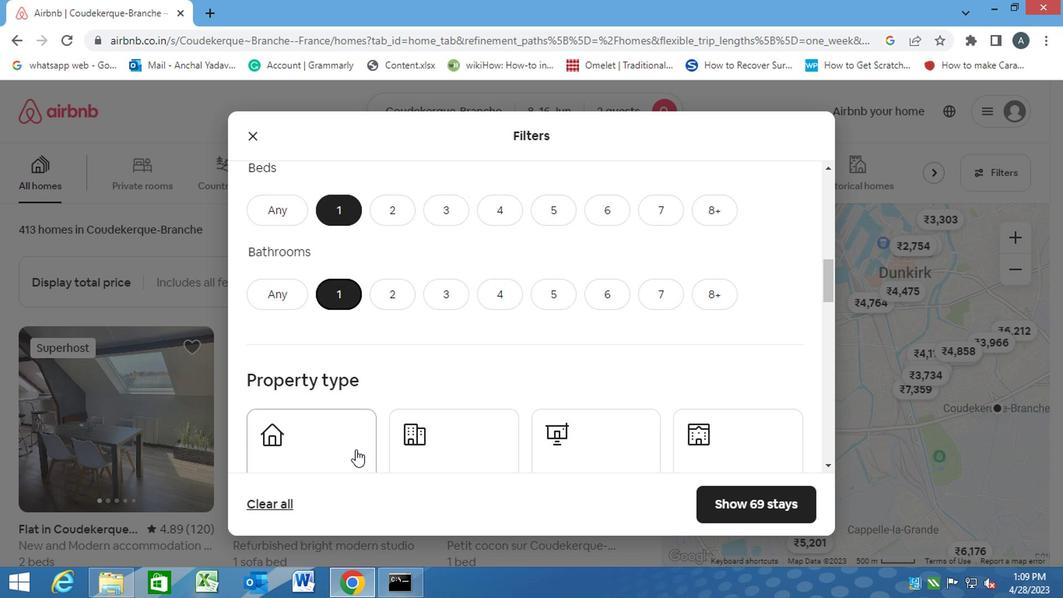 
Action: Mouse scrolled (352, 447) with delta (0, -1)
Screenshot: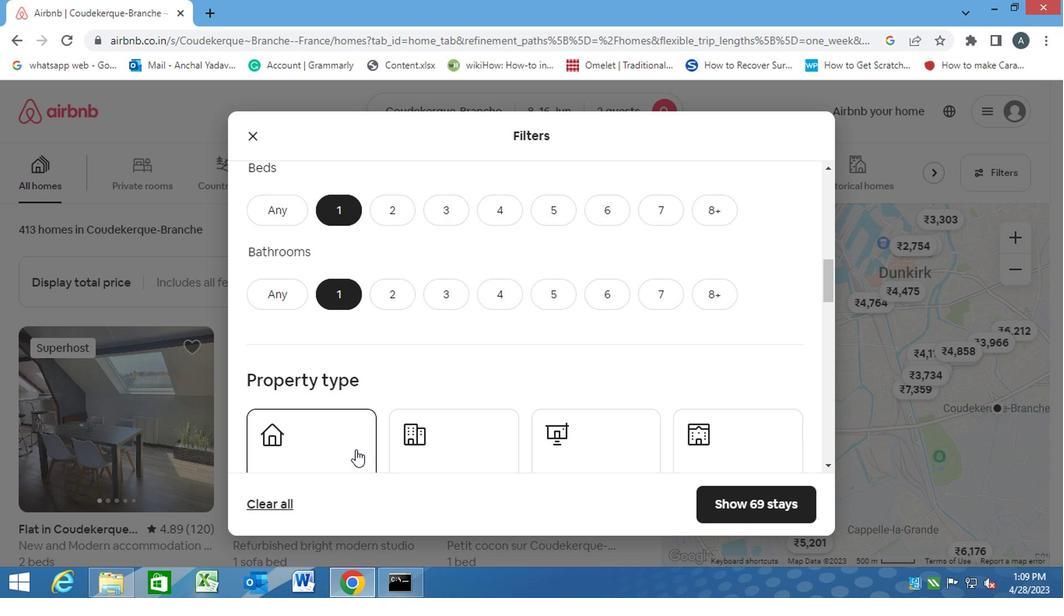 
Action: Mouse moved to (344, 313)
Screenshot: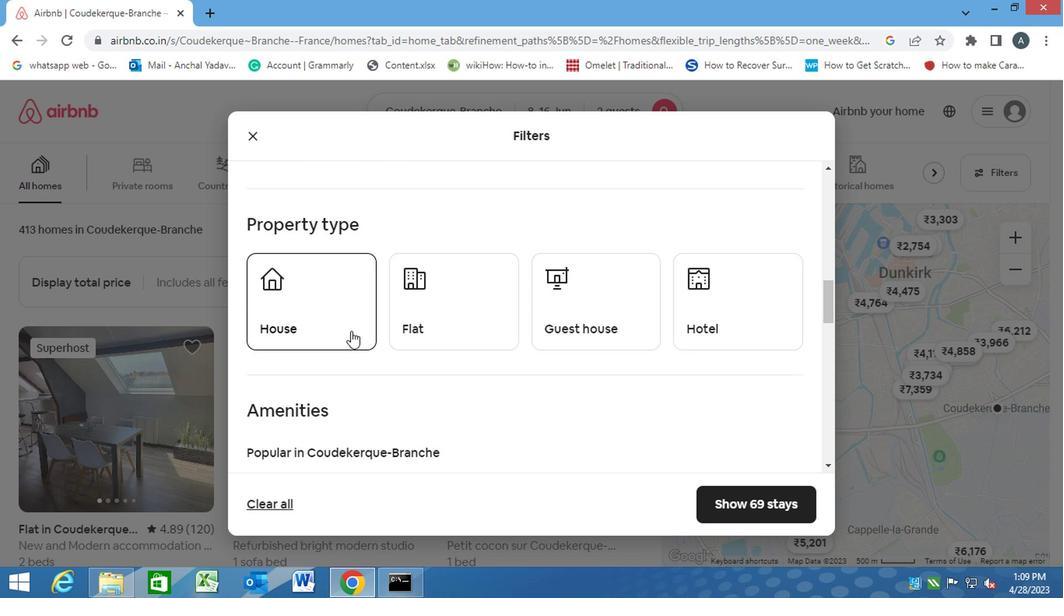 
Action: Mouse pressed left at (344, 313)
Screenshot: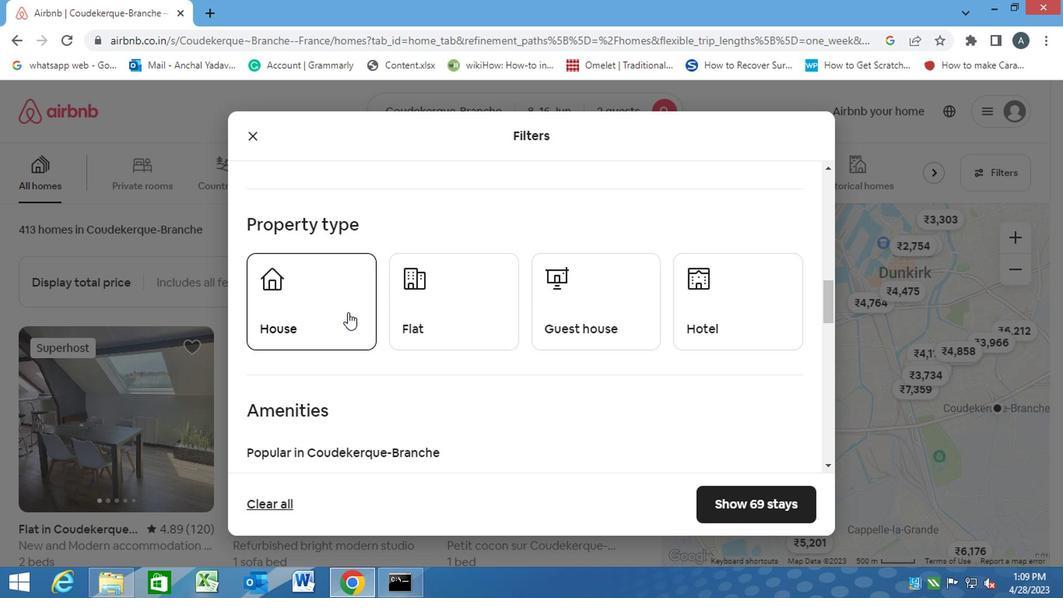 
Action: Mouse moved to (470, 312)
Screenshot: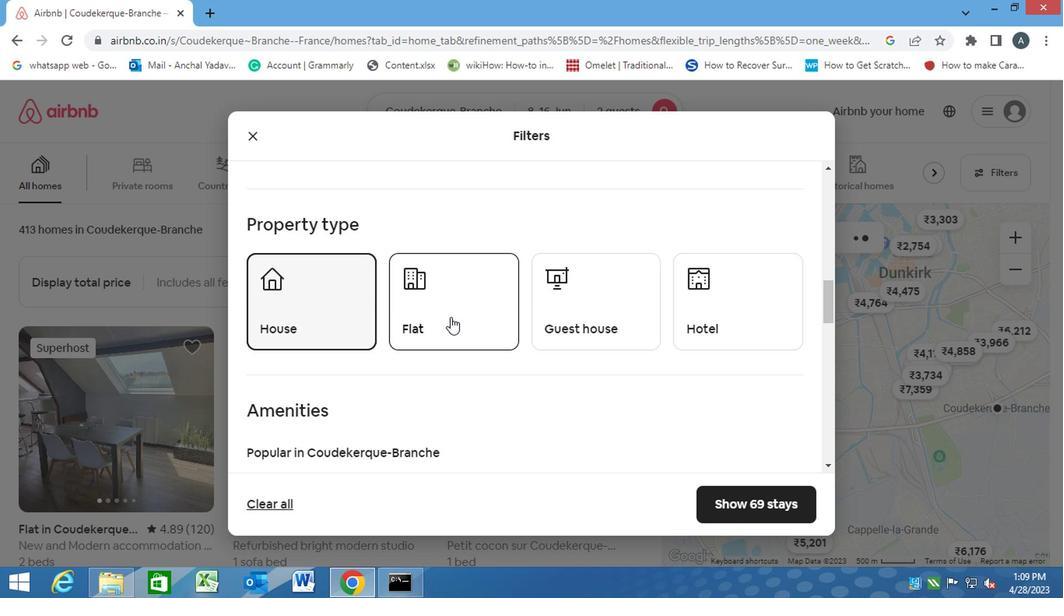 
Action: Mouse pressed left at (470, 312)
Screenshot: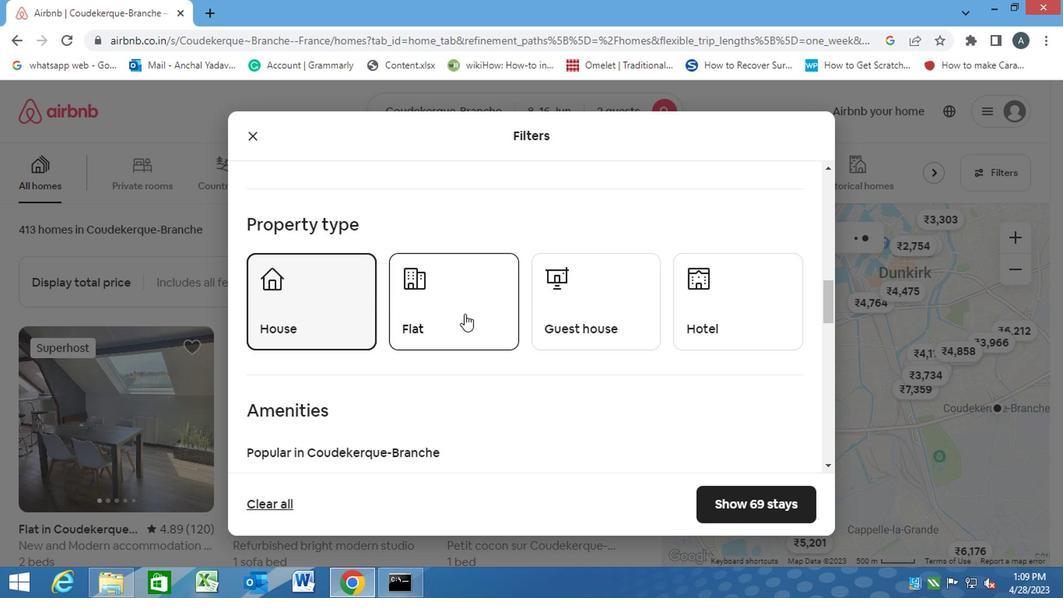 
Action: Mouse moved to (564, 318)
Screenshot: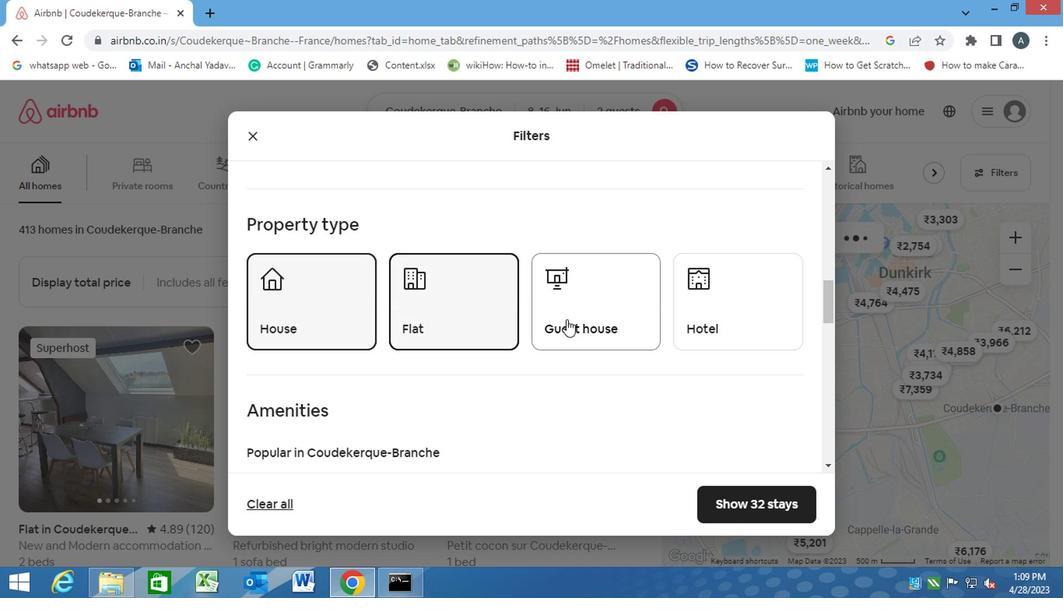 
Action: Mouse pressed left at (564, 318)
Screenshot: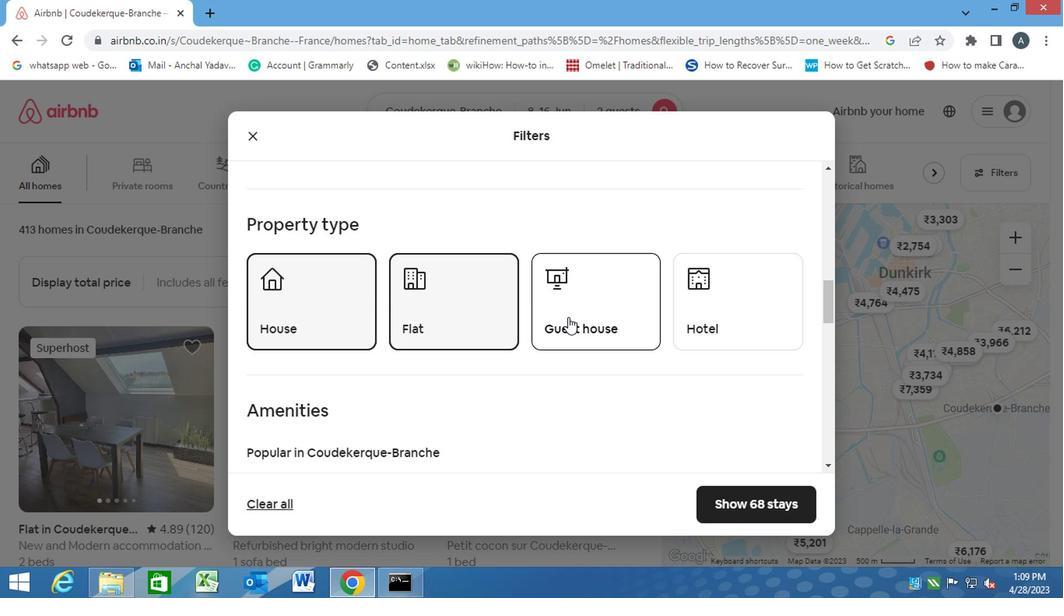 
Action: Mouse moved to (693, 300)
Screenshot: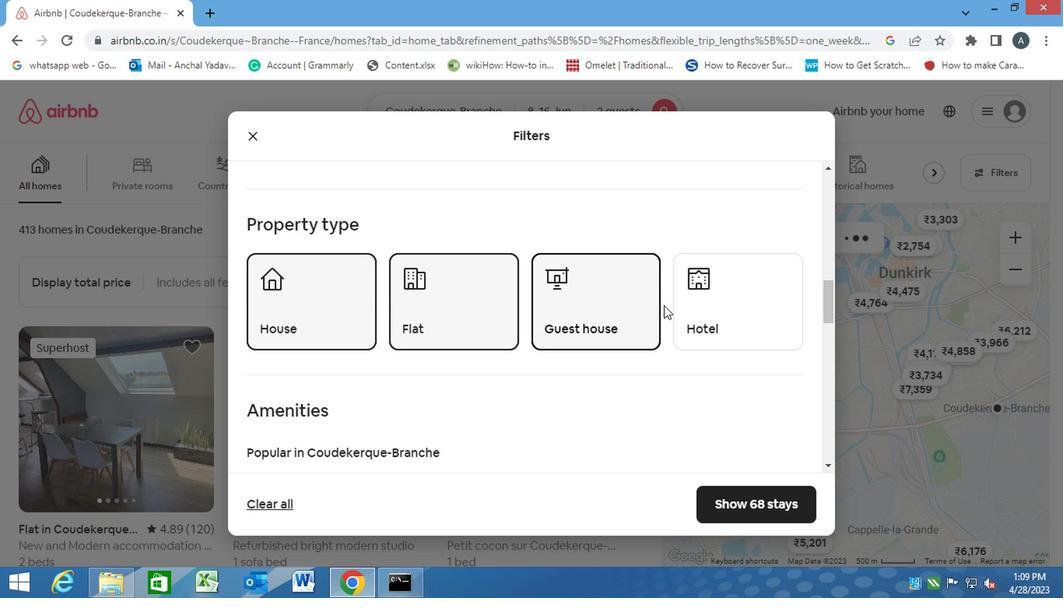 
Action: Mouse pressed left at (693, 300)
Screenshot: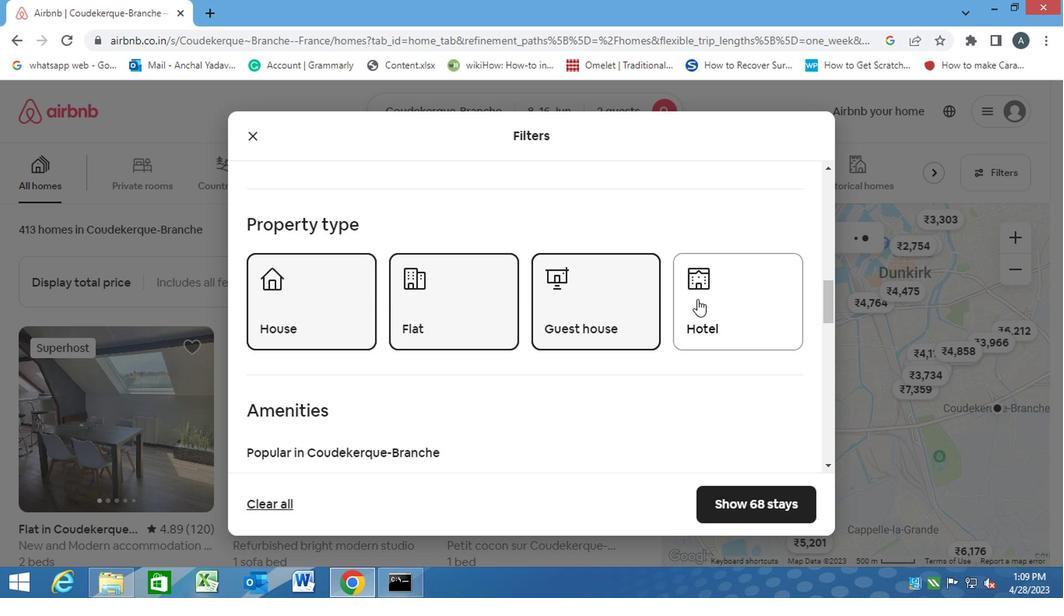 
Action: Mouse moved to (518, 377)
Screenshot: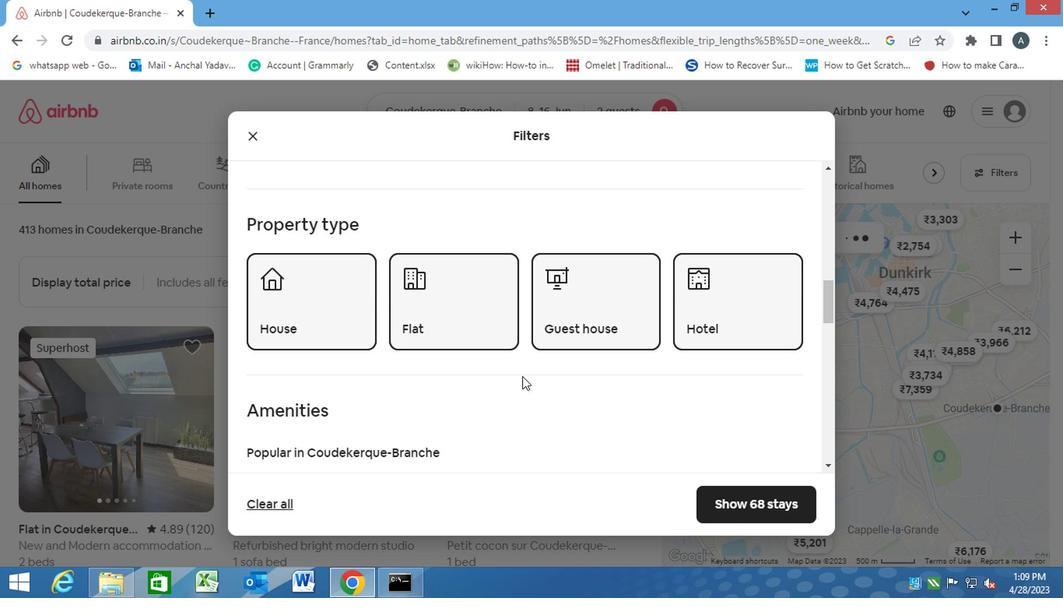 
Action: Mouse scrolled (518, 376) with delta (0, -1)
Screenshot: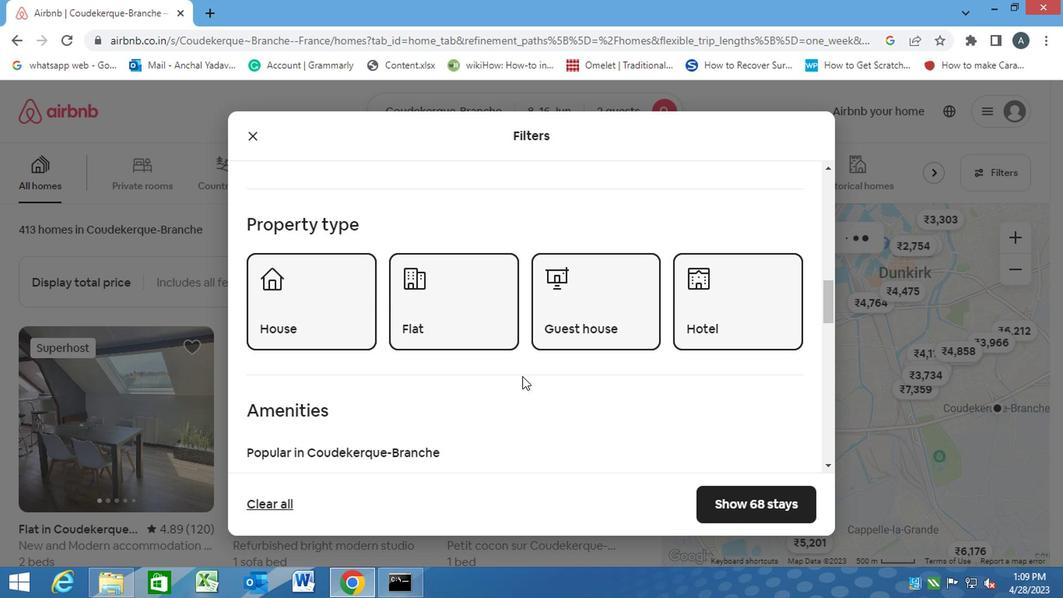 
Action: Mouse moved to (517, 379)
Screenshot: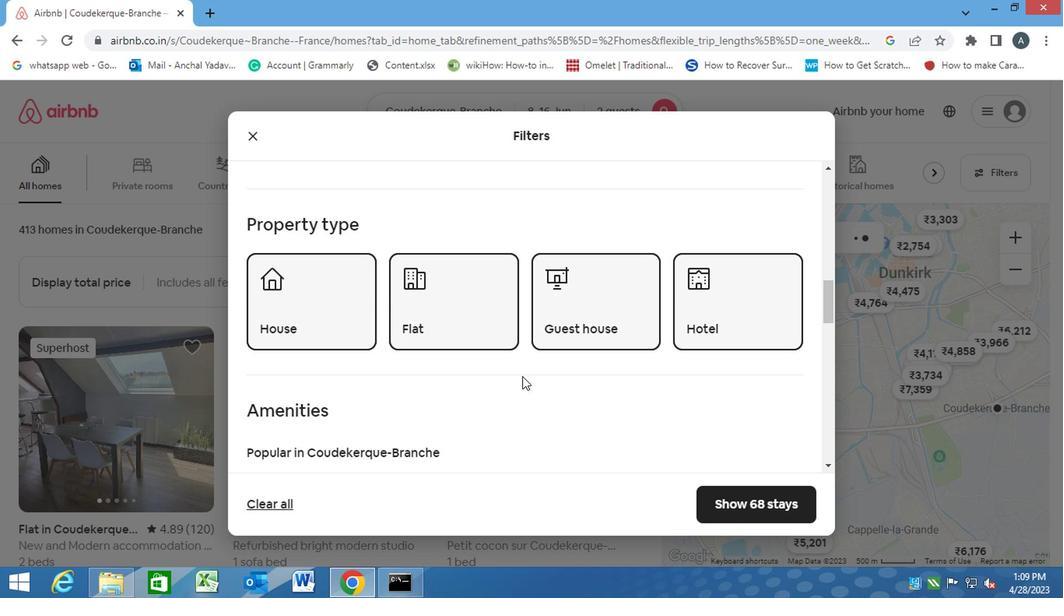 
Action: Mouse scrolled (517, 378) with delta (0, -1)
Screenshot: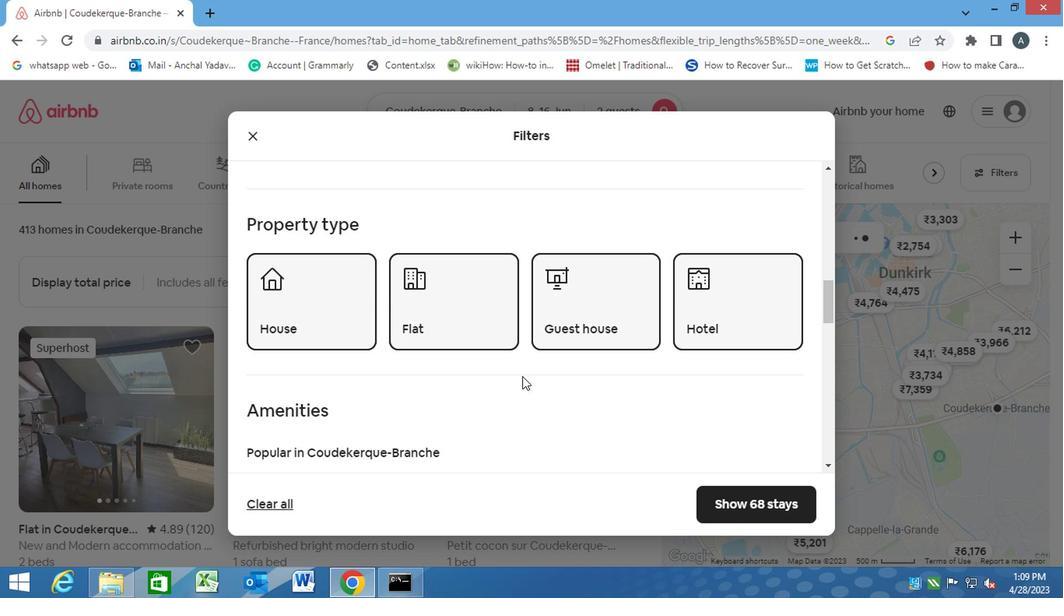 
Action: Mouse moved to (240, 373)
Screenshot: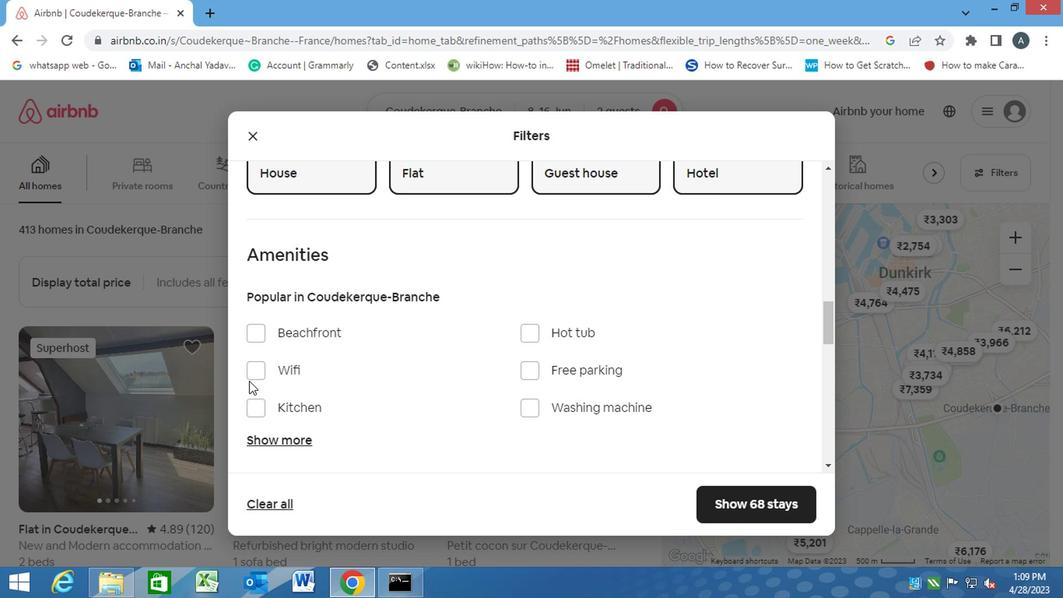 
Action: Mouse pressed left at (240, 373)
Screenshot: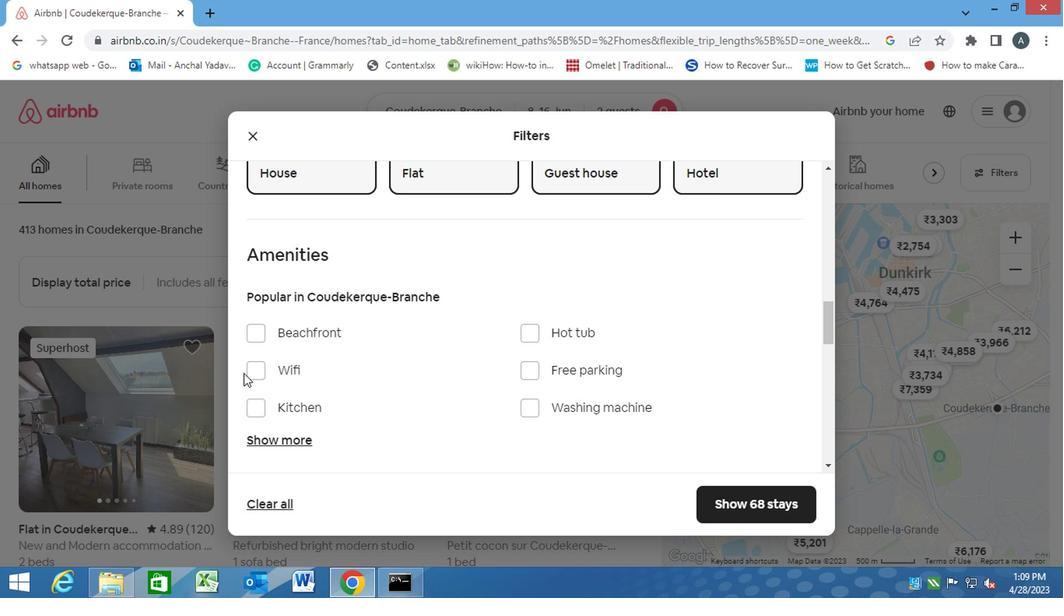 
Action: Mouse moved to (255, 370)
Screenshot: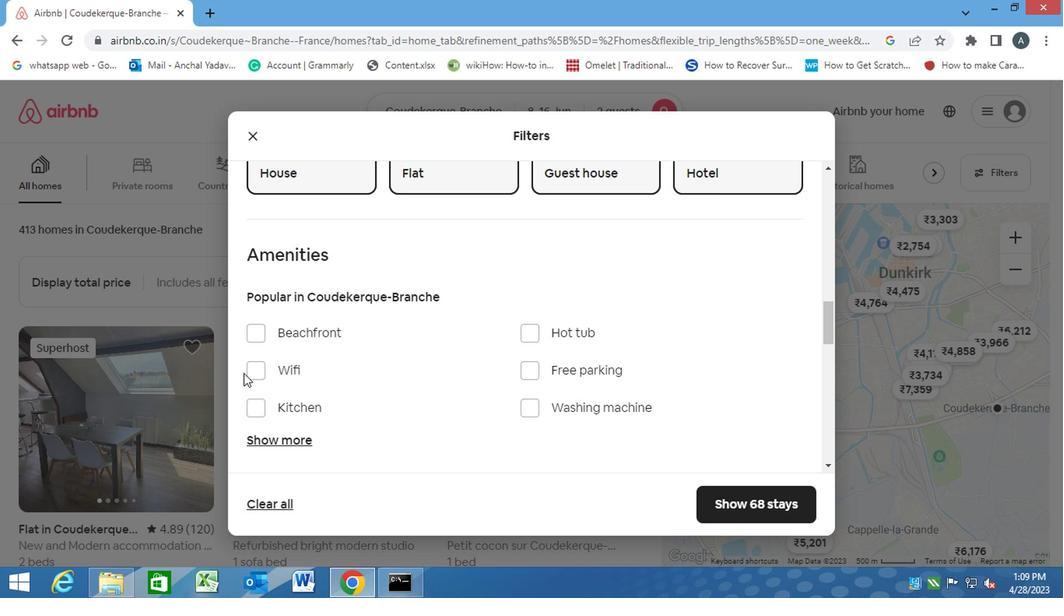 
Action: Mouse pressed left at (255, 370)
Screenshot: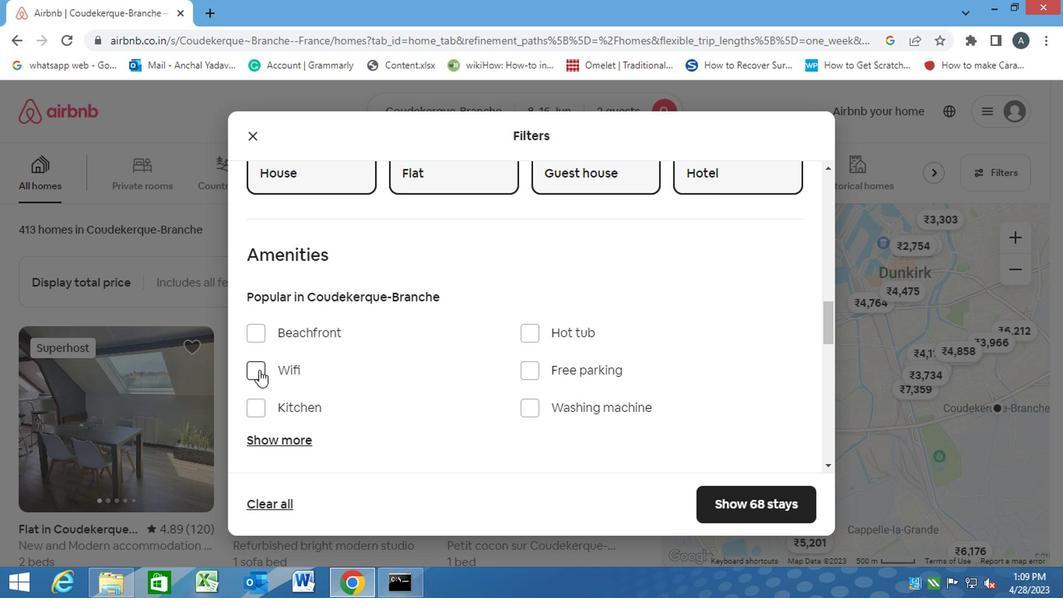 
Action: Mouse moved to (524, 407)
Screenshot: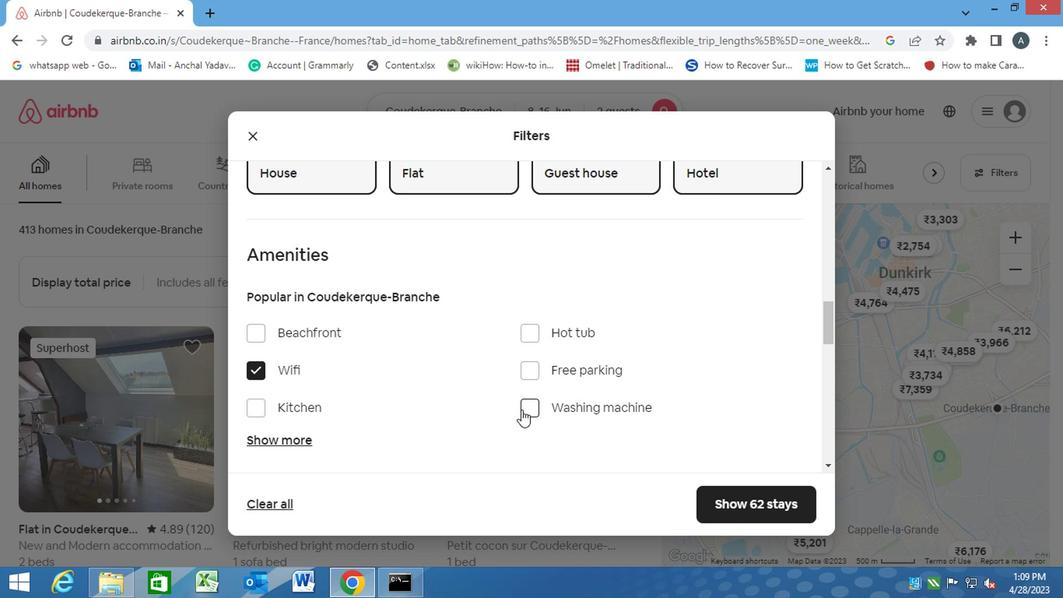 
Action: Mouse pressed left at (524, 407)
Screenshot: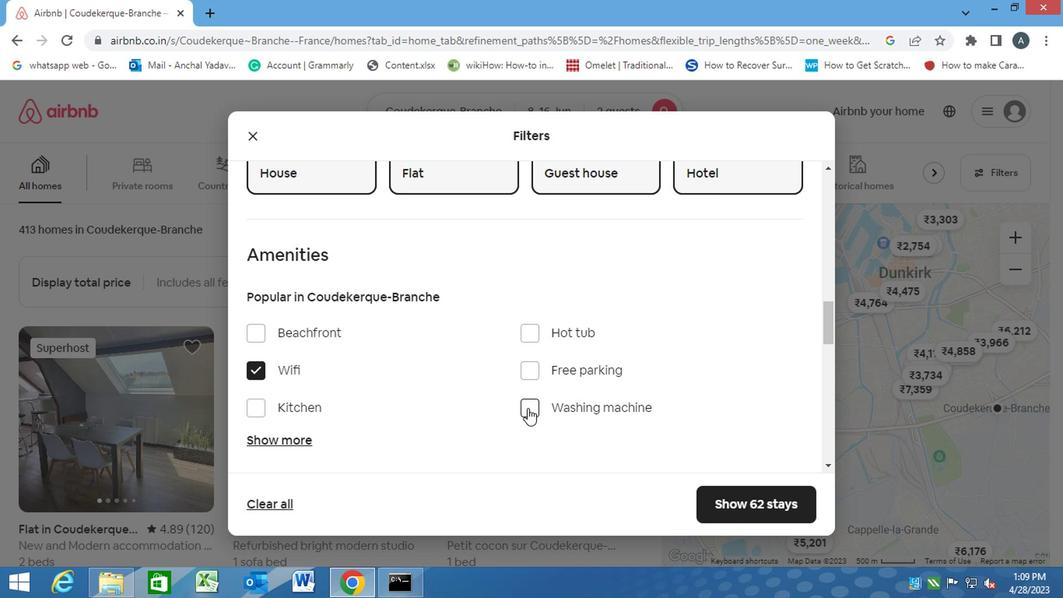 
Action: Mouse moved to (447, 447)
Screenshot: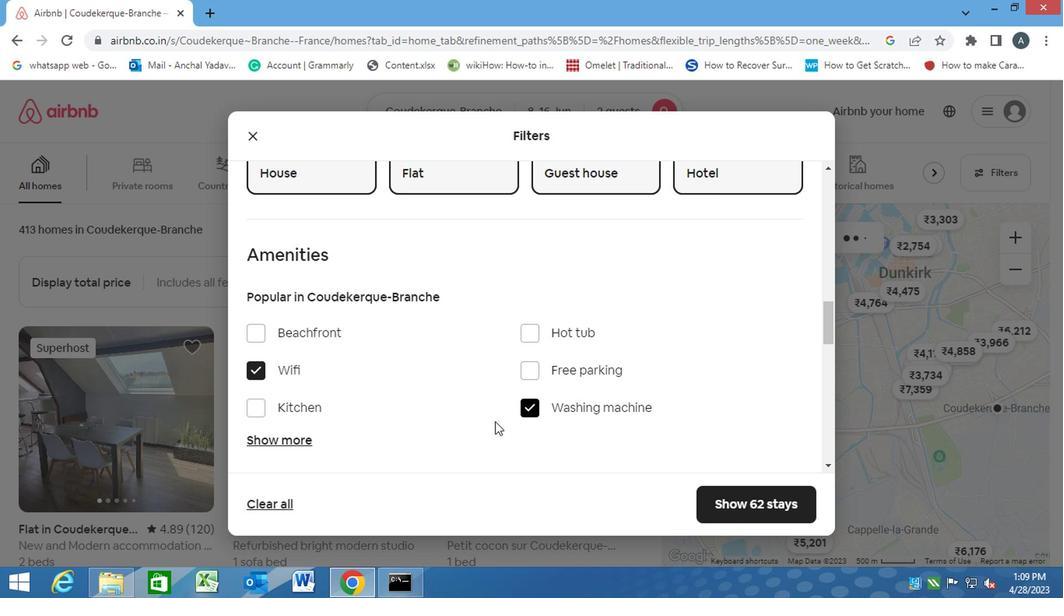 
Action: Mouse scrolled (447, 446) with delta (0, -1)
Screenshot: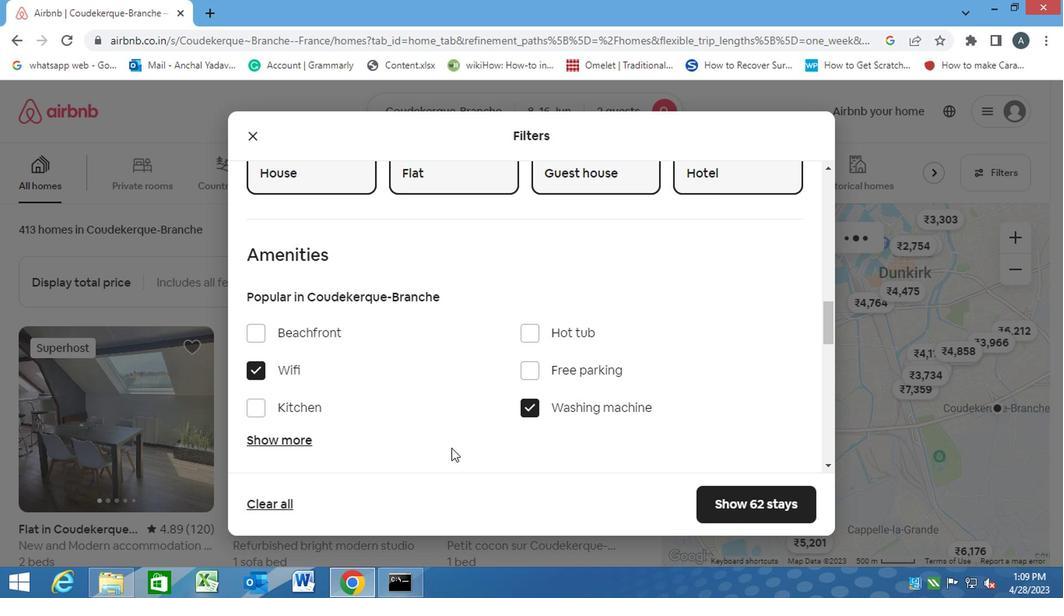 
Action: Mouse scrolled (447, 446) with delta (0, -1)
Screenshot: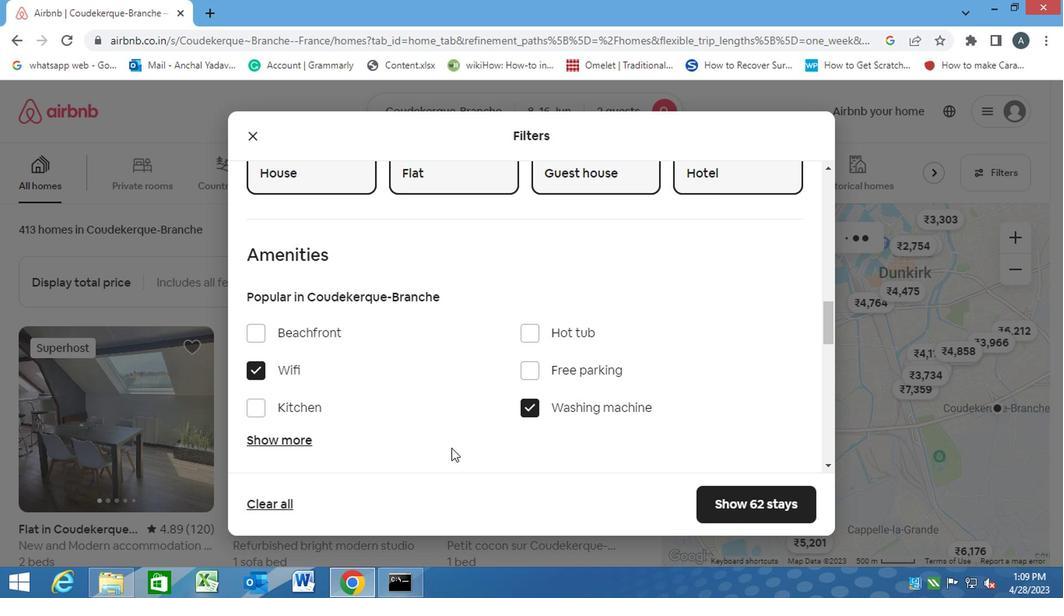 
Action: Mouse scrolled (447, 446) with delta (0, -1)
Screenshot: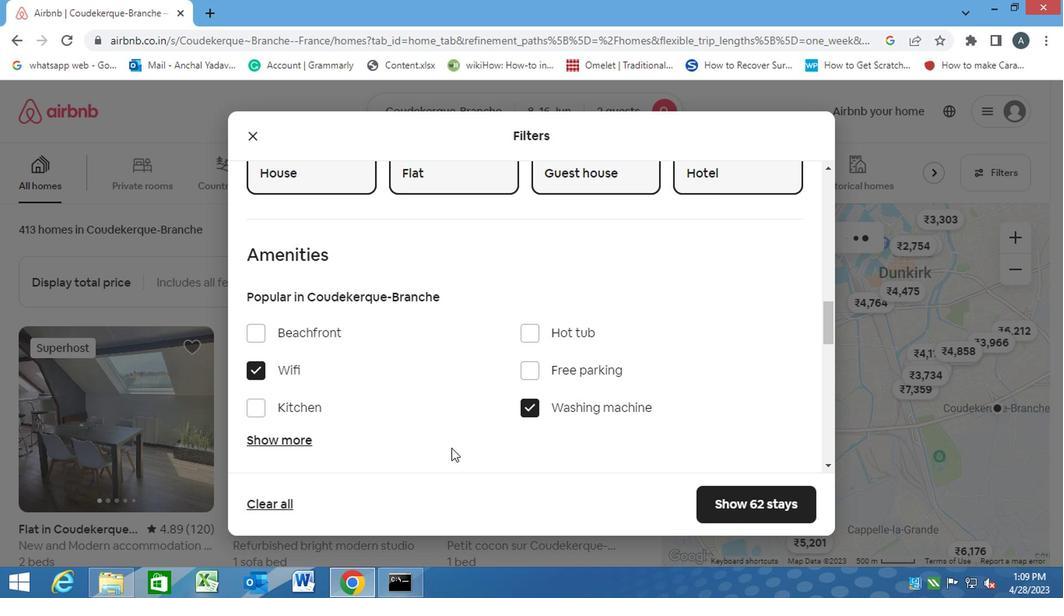 
Action: Mouse moved to (762, 383)
Screenshot: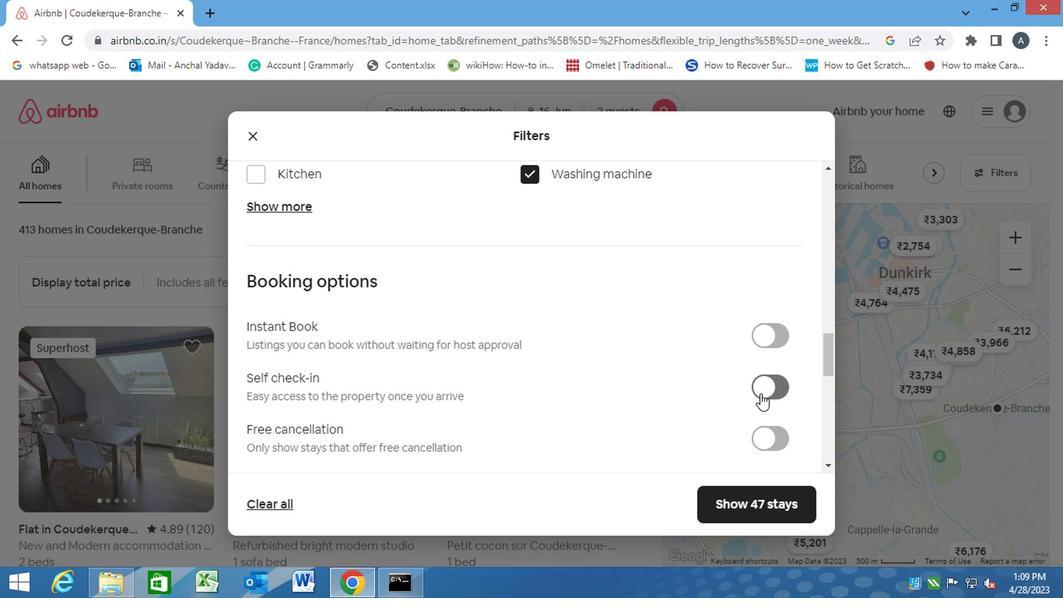 
Action: Mouse pressed left at (762, 383)
Screenshot: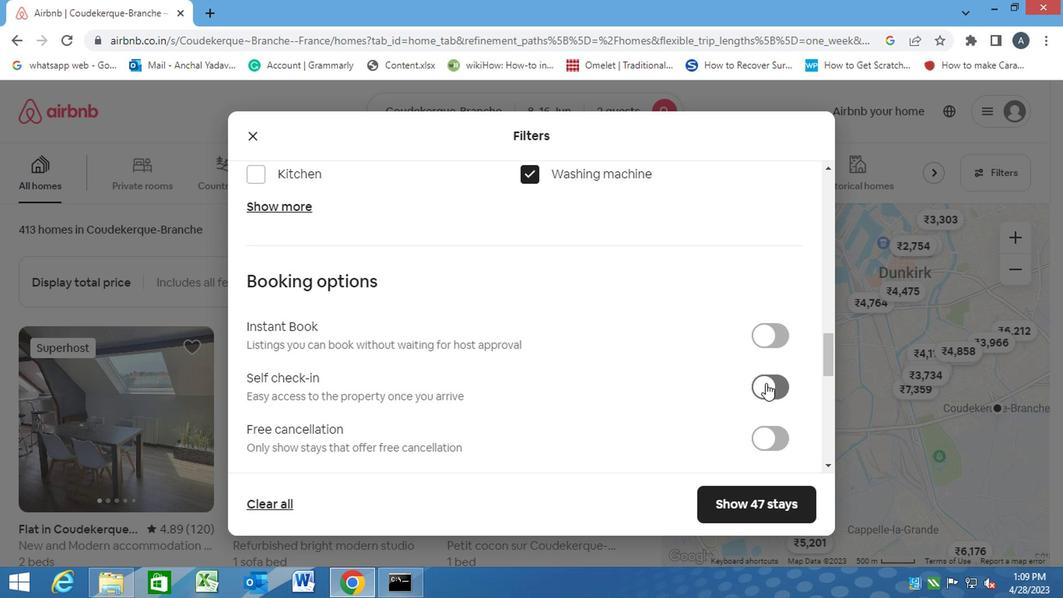 
Action: Mouse moved to (449, 324)
Screenshot: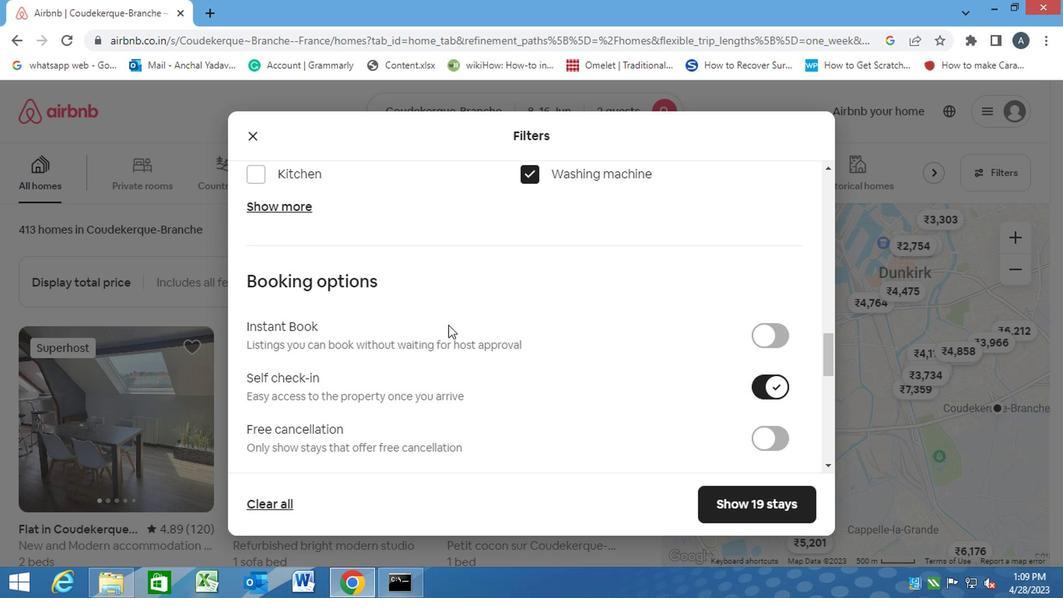 
Action: Mouse scrolled (449, 323) with delta (0, 0)
Screenshot: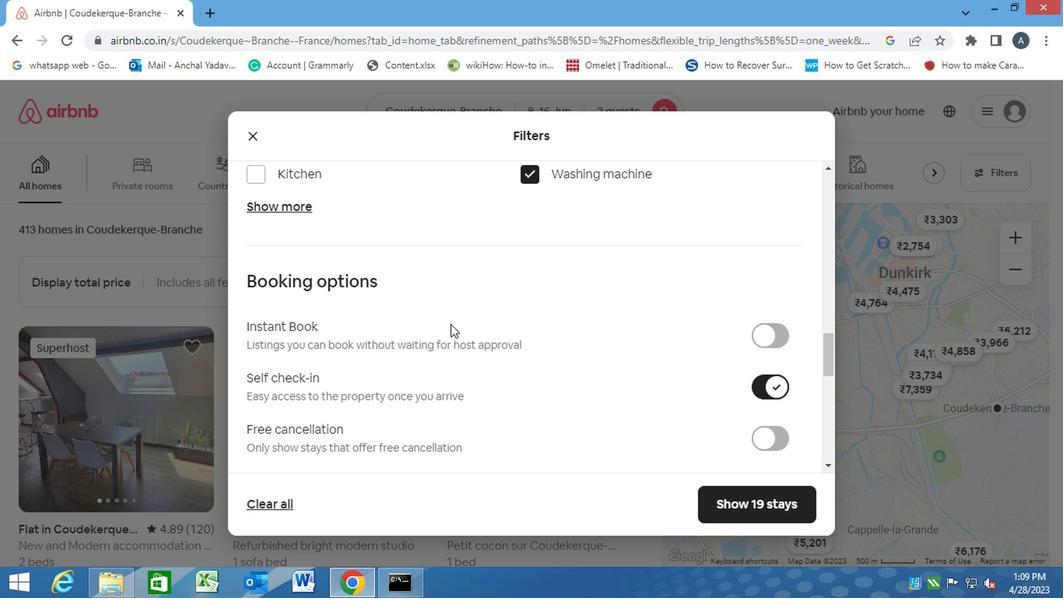 
Action: Mouse scrolled (449, 323) with delta (0, 0)
Screenshot: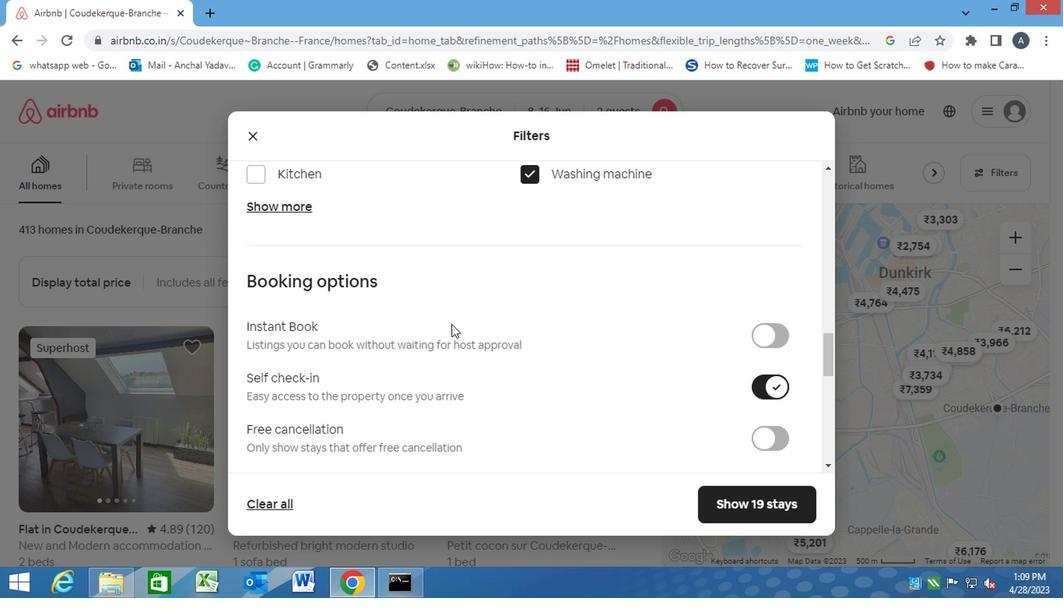 
Action: Mouse scrolled (449, 323) with delta (0, 0)
Screenshot: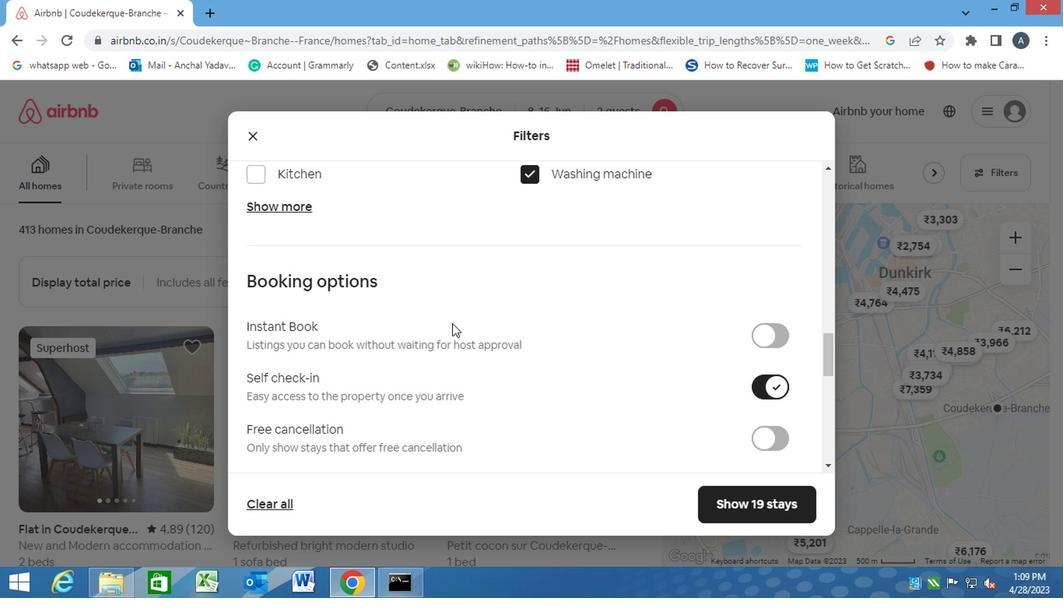 
Action: Mouse scrolled (449, 323) with delta (0, 0)
Screenshot: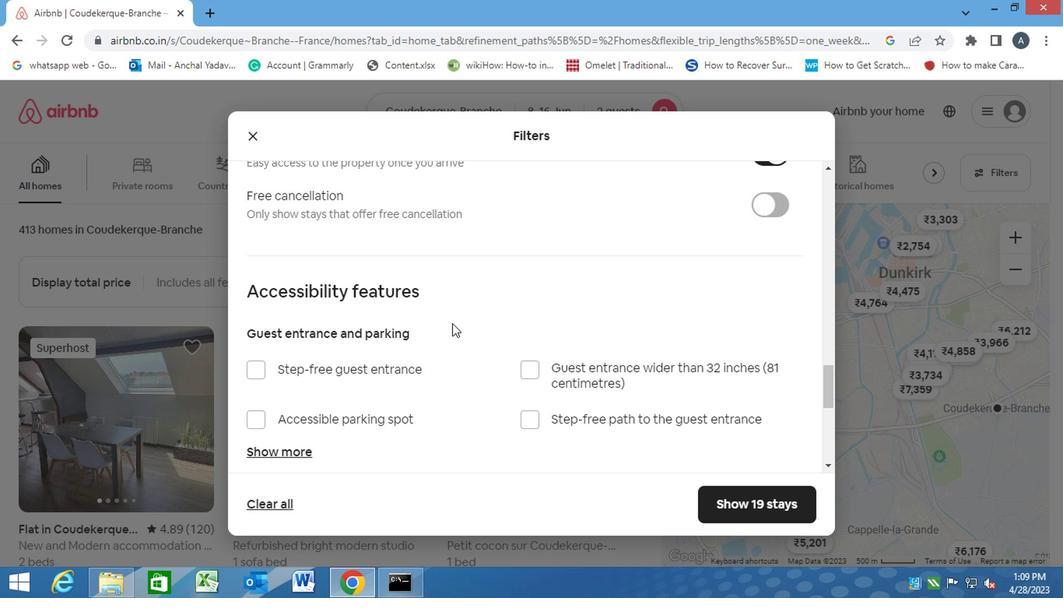 
Action: Mouse scrolled (449, 323) with delta (0, 0)
Screenshot: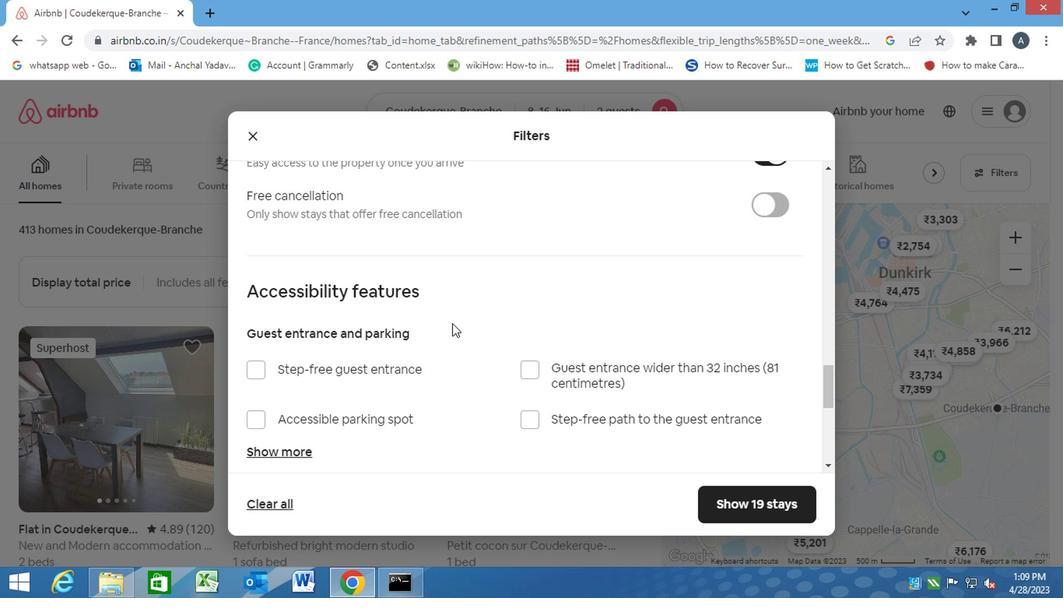 
Action: Mouse scrolled (449, 323) with delta (0, 0)
Screenshot: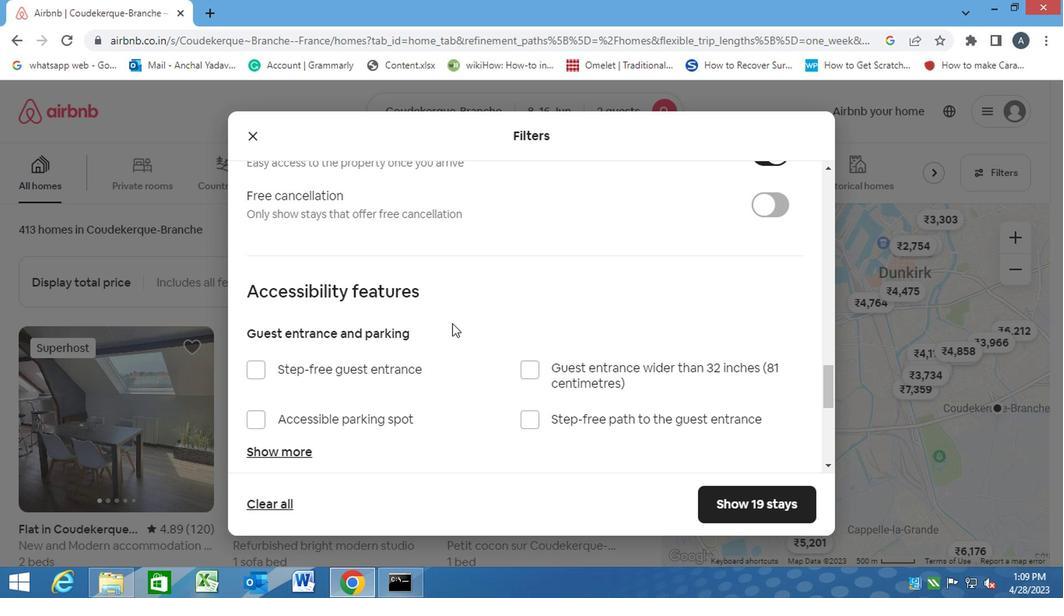 
Action: Mouse moved to (314, 368)
Screenshot: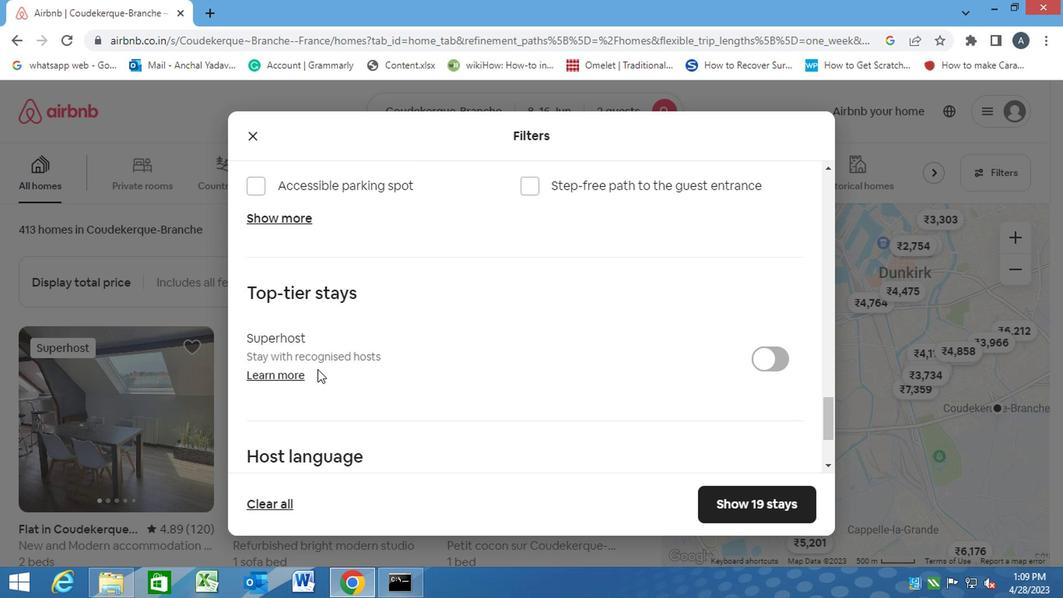 
Action: Mouse scrolled (314, 367) with delta (0, 0)
Screenshot: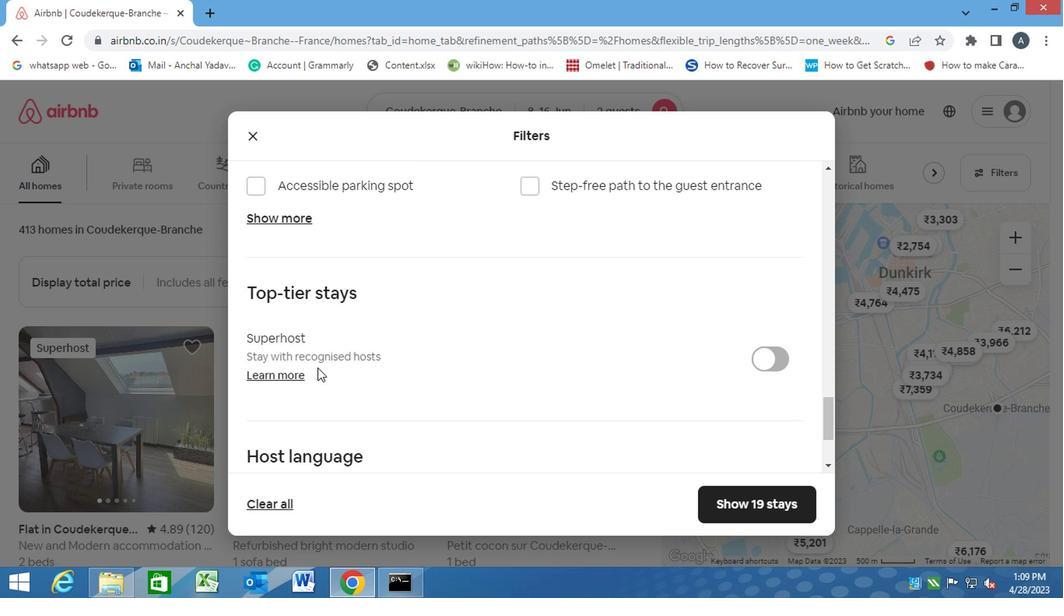 
Action: Mouse scrolled (314, 367) with delta (0, 0)
Screenshot: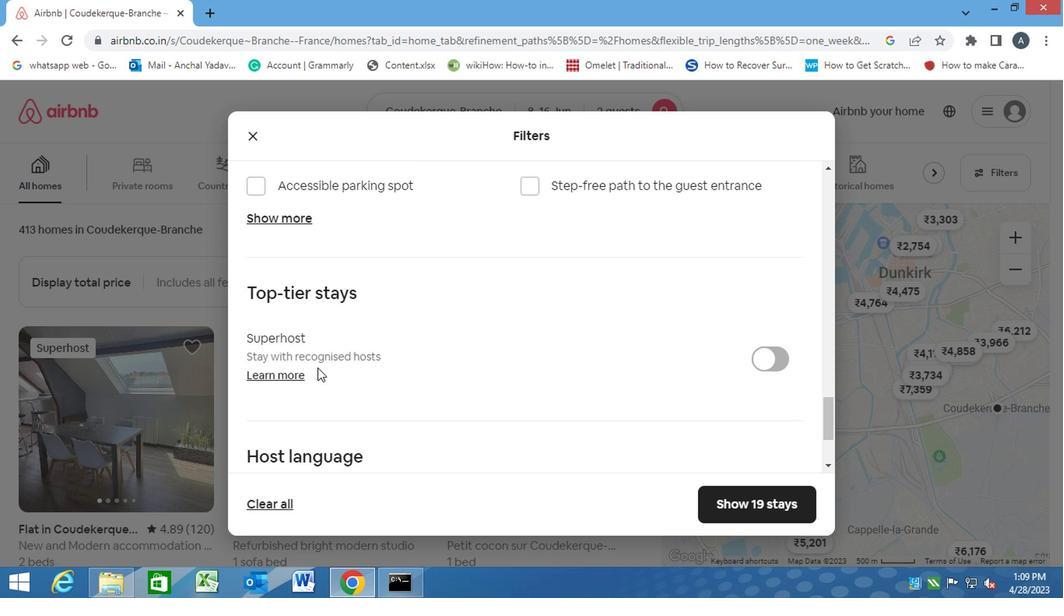 
Action: Mouse scrolled (314, 367) with delta (0, 0)
Screenshot: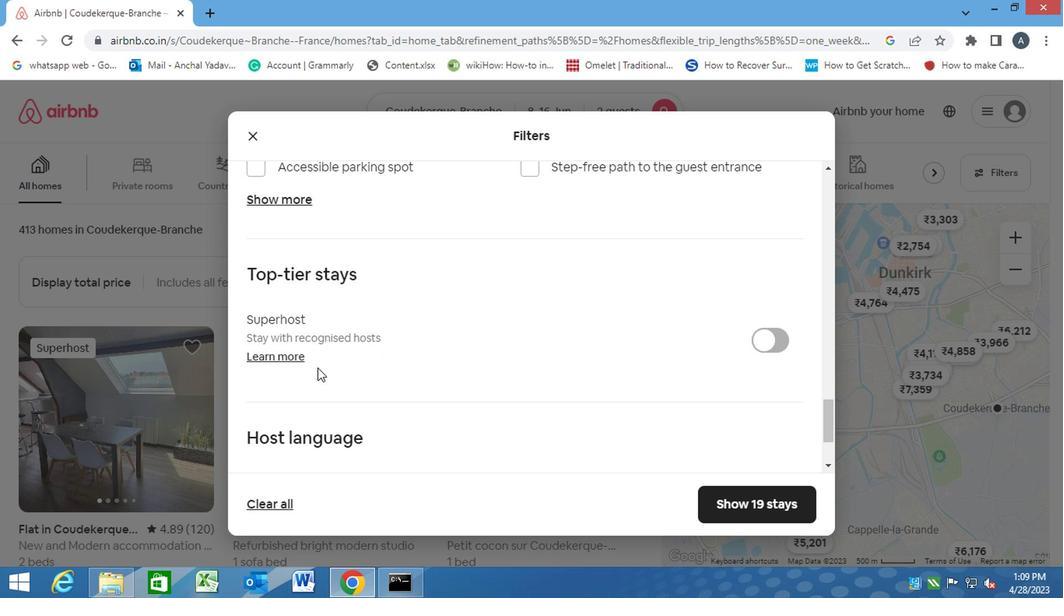
Action: Mouse moved to (257, 362)
Screenshot: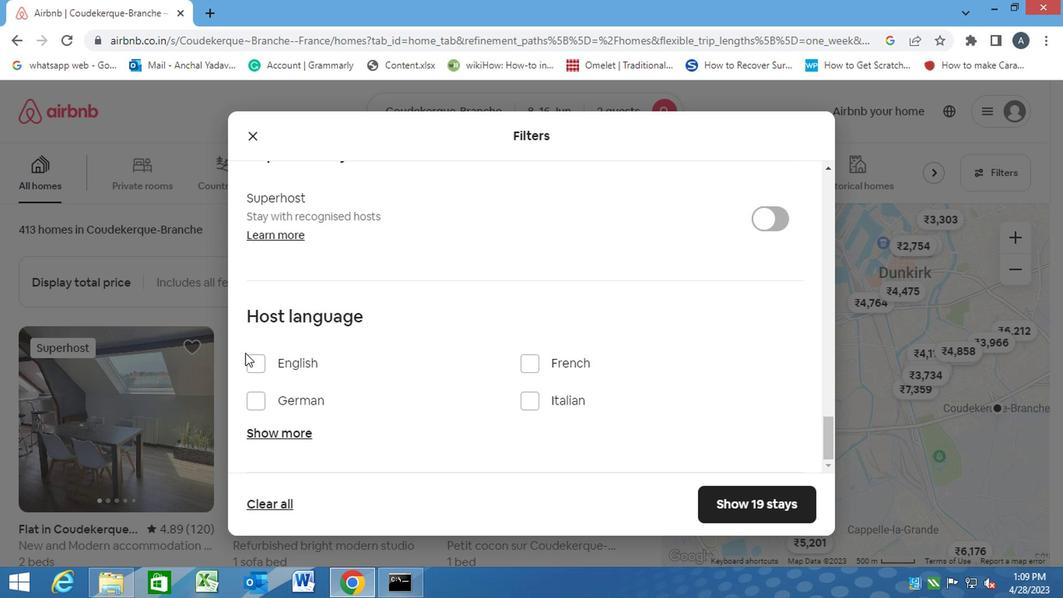 
Action: Mouse pressed left at (257, 362)
Screenshot: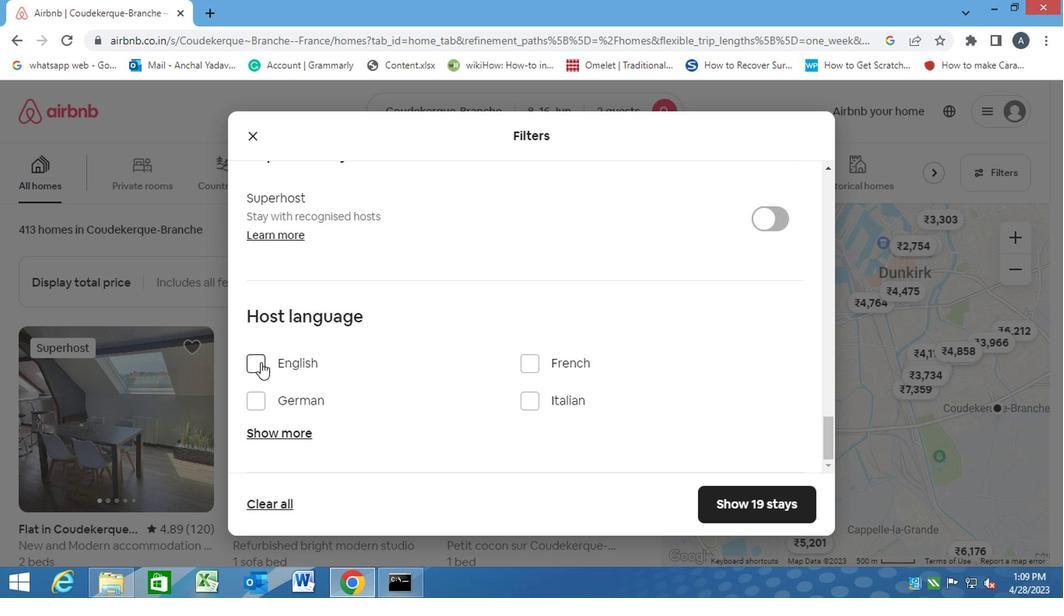 
Action: Mouse moved to (749, 497)
Screenshot: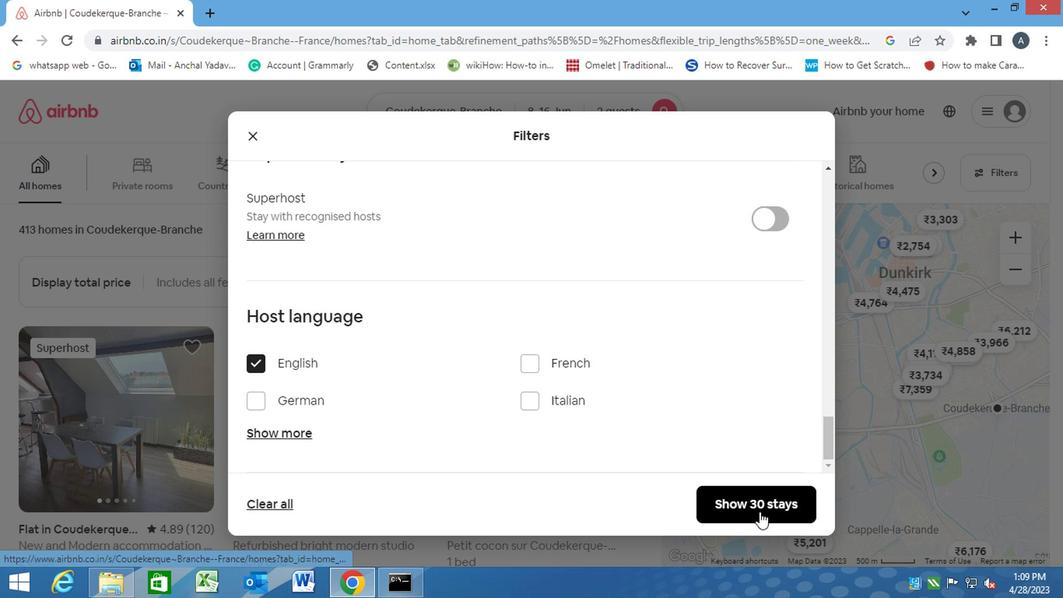 
Action: Mouse pressed left at (749, 497)
Screenshot: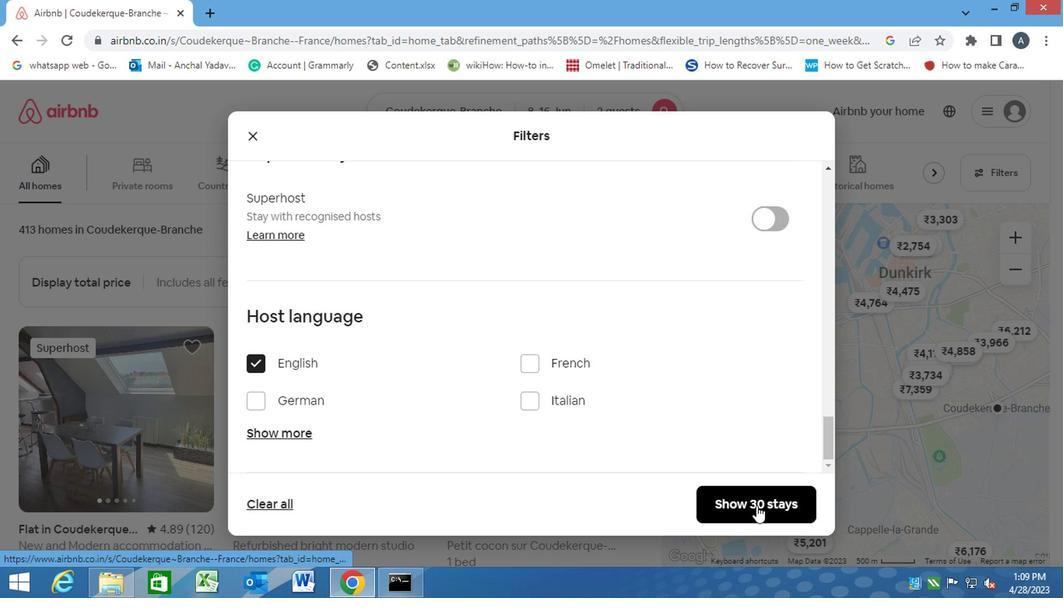 
